 Task: Create a due date automation trigger when advanced on, on the wednesday after a card is due add dates without an overdue due date at 11:00 AM.
Action: Mouse moved to (1199, 373)
Screenshot: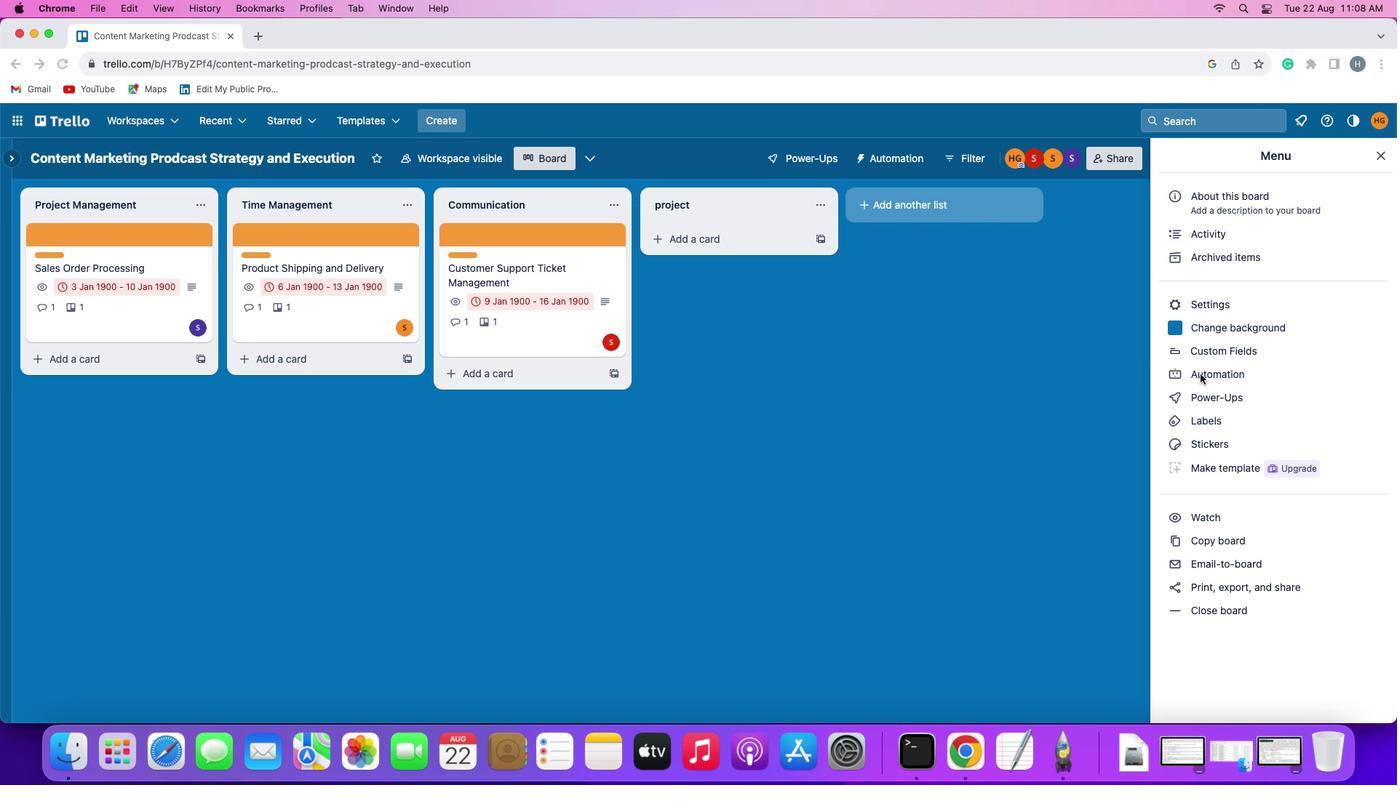 
Action: Mouse pressed left at (1199, 373)
Screenshot: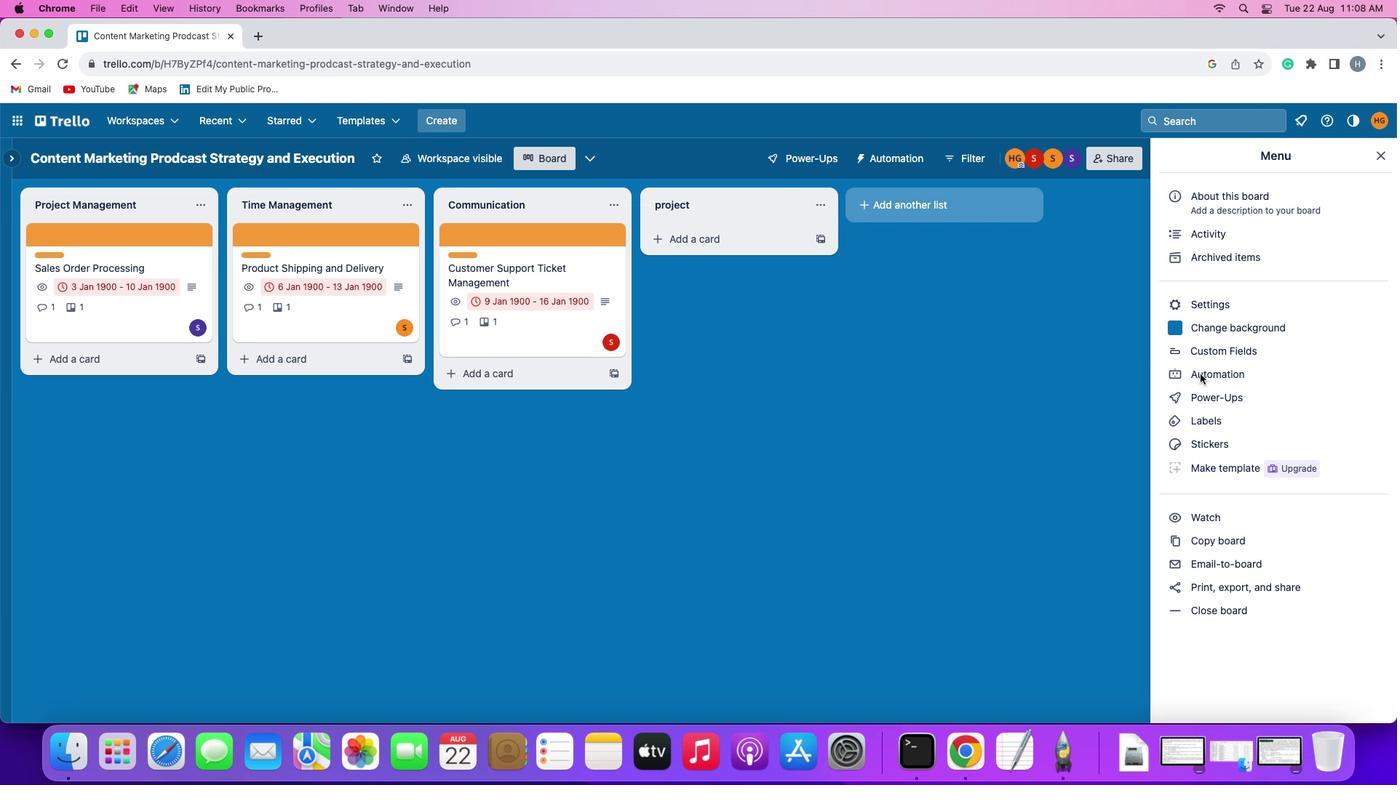 
Action: Mouse pressed left at (1199, 373)
Screenshot: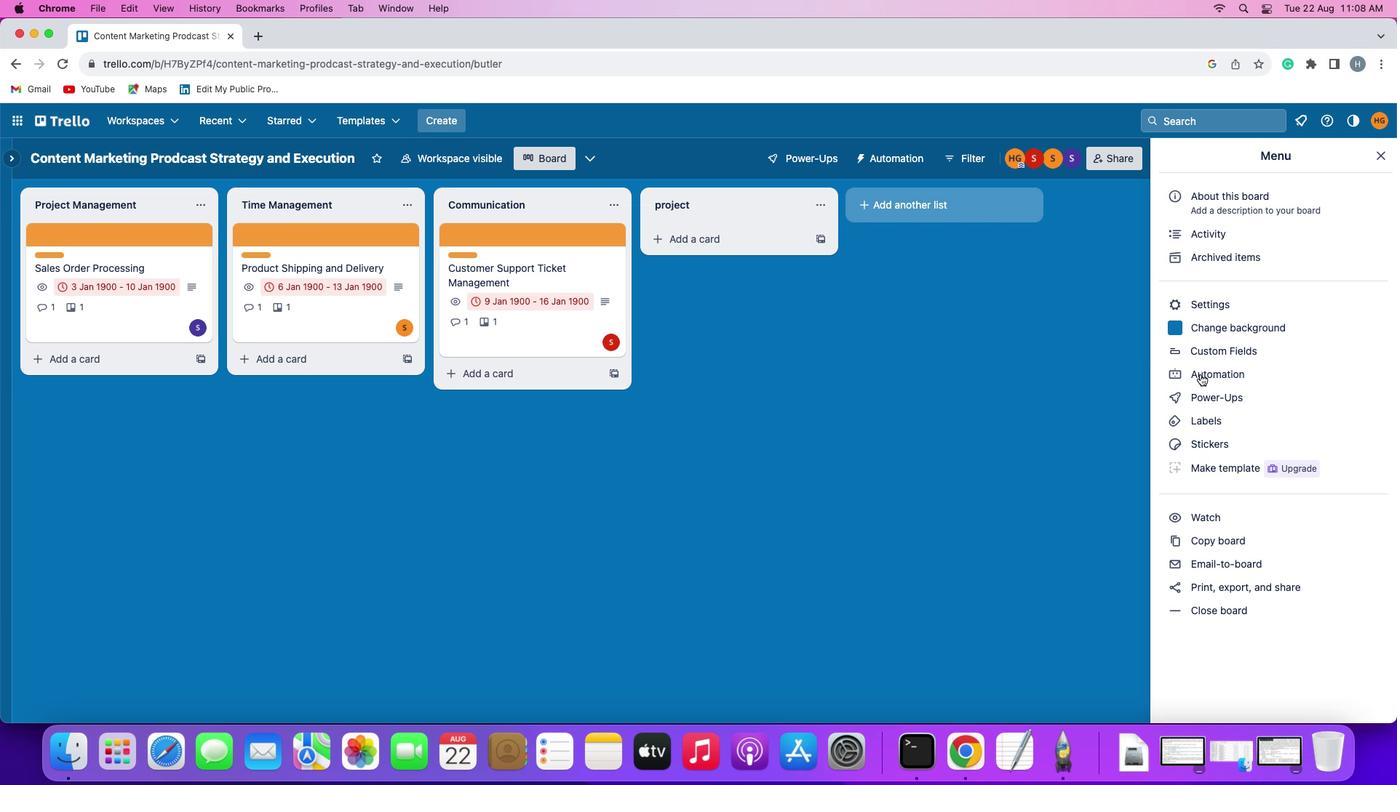 
Action: Mouse moved to (114, 343)
Screenshot: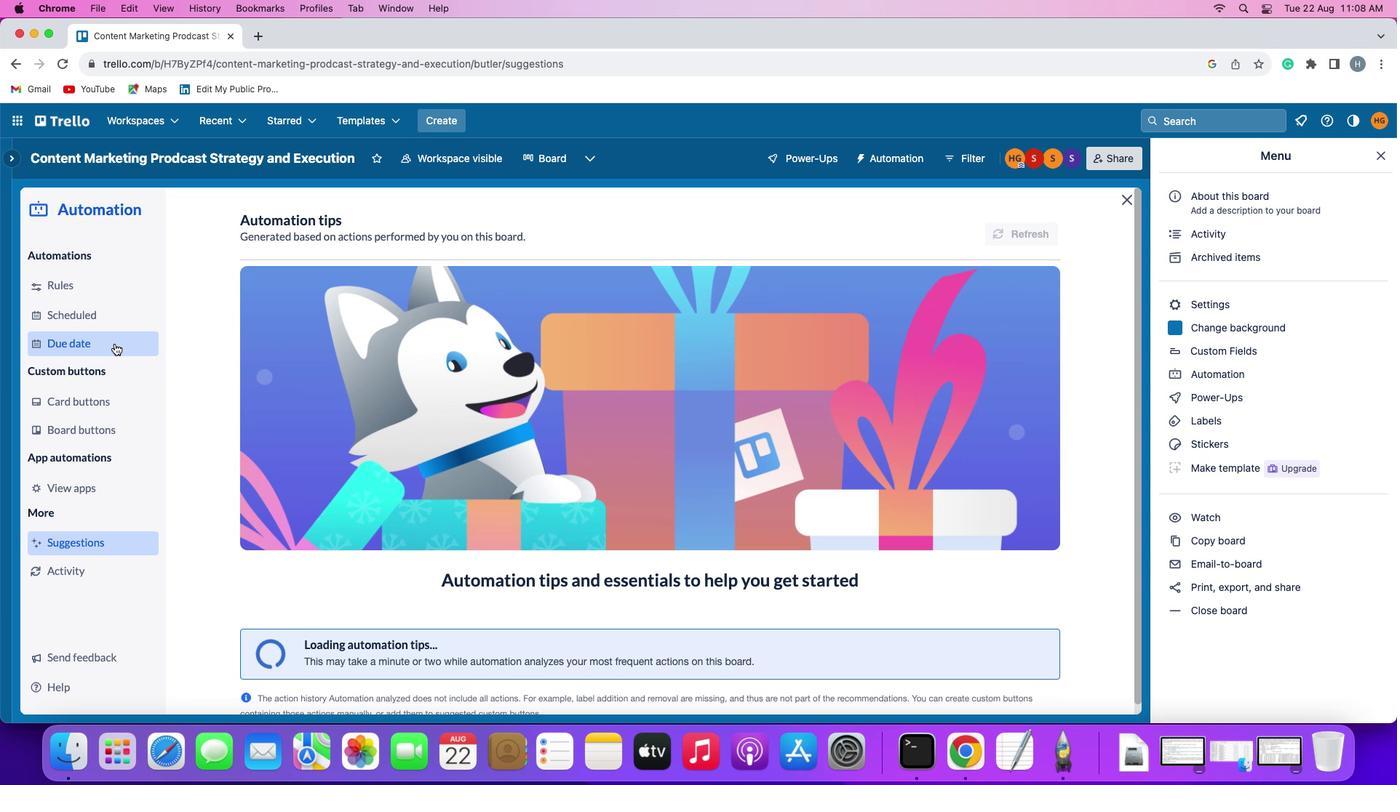 
Action: Mouse pressed left at (114, 343)
Screenshot: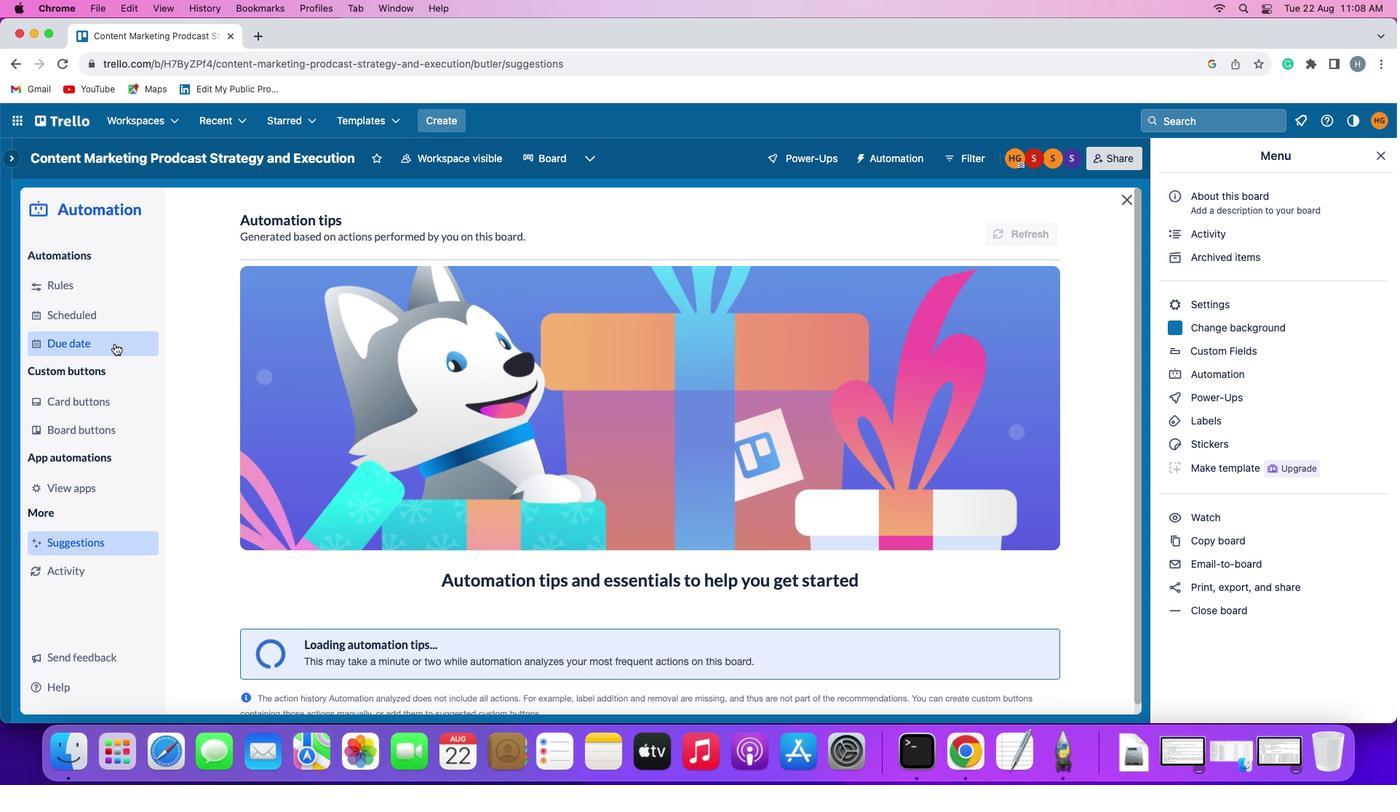 
Action: Mouse moved to (988, 225)
Screenshot: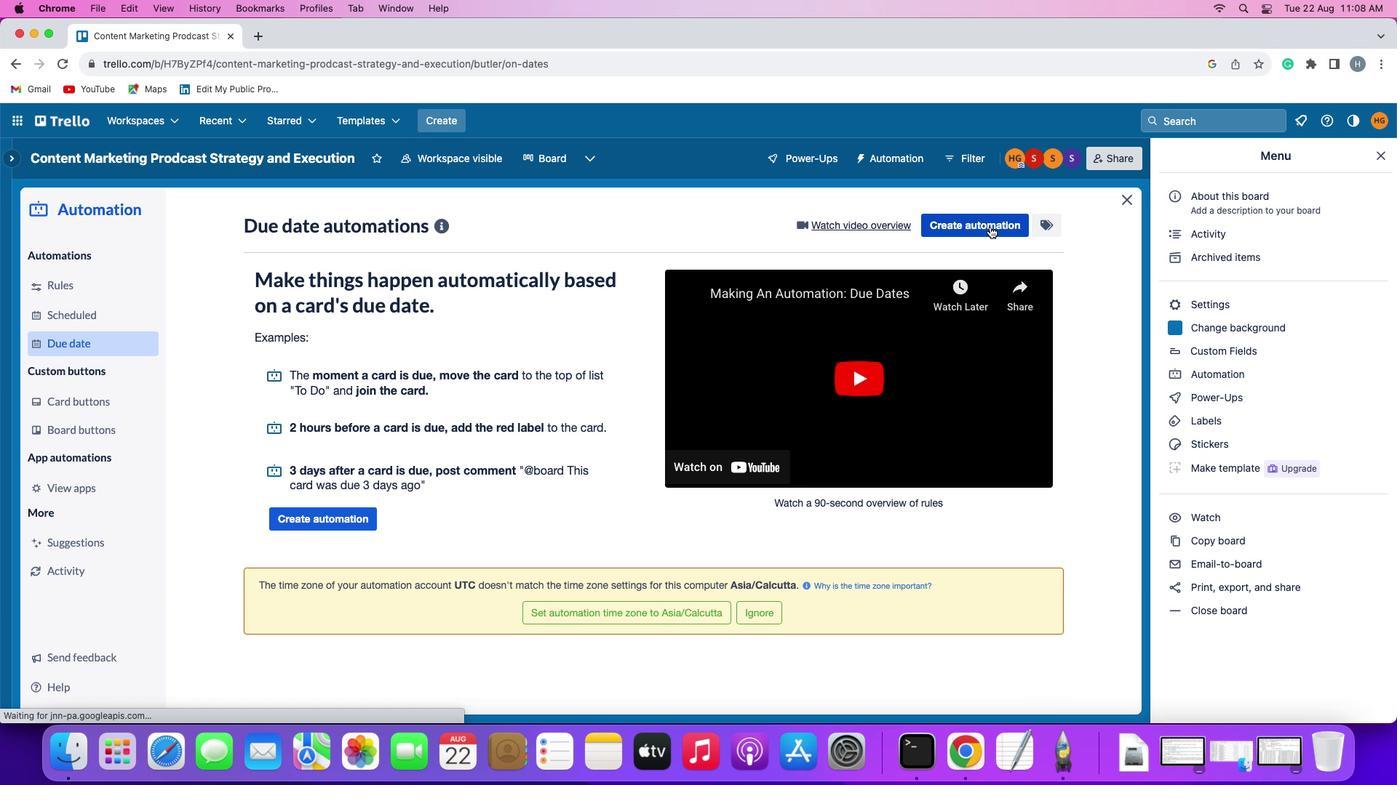 
Action: Mouse pressed left at (988, 225)
Screenshot: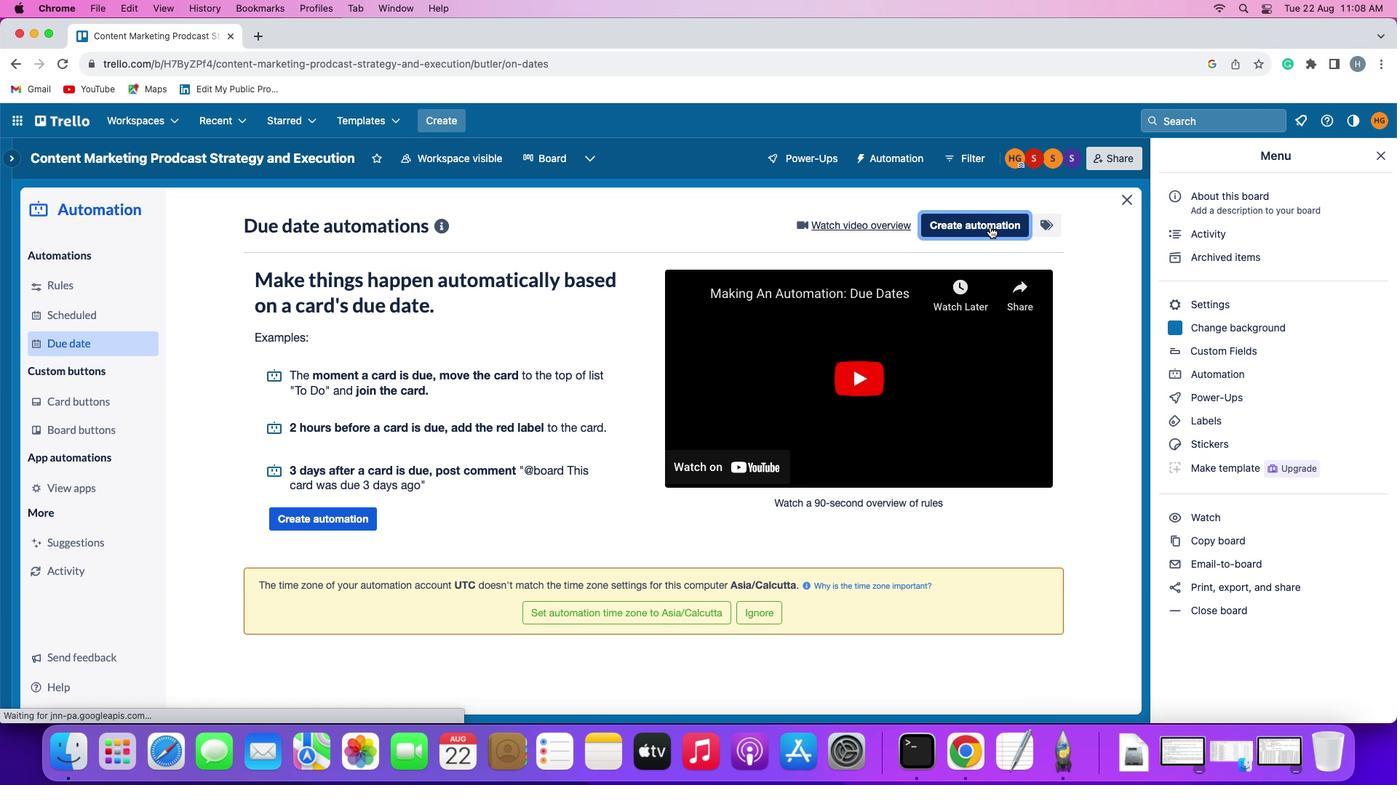 
Action: Mouse moved to (282, 360)
Screenshot: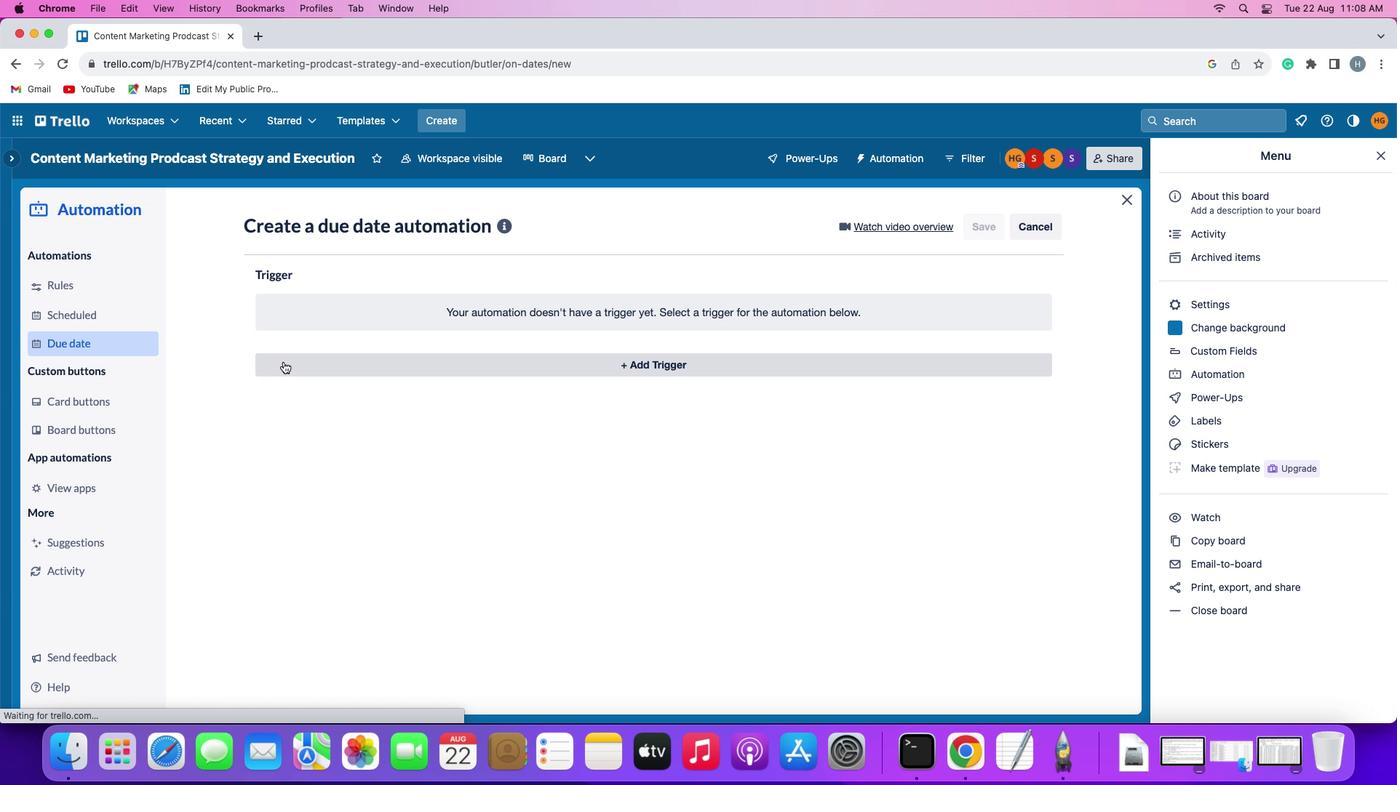 
Action: Mouse pressed left at (282, 360)
Screenshot: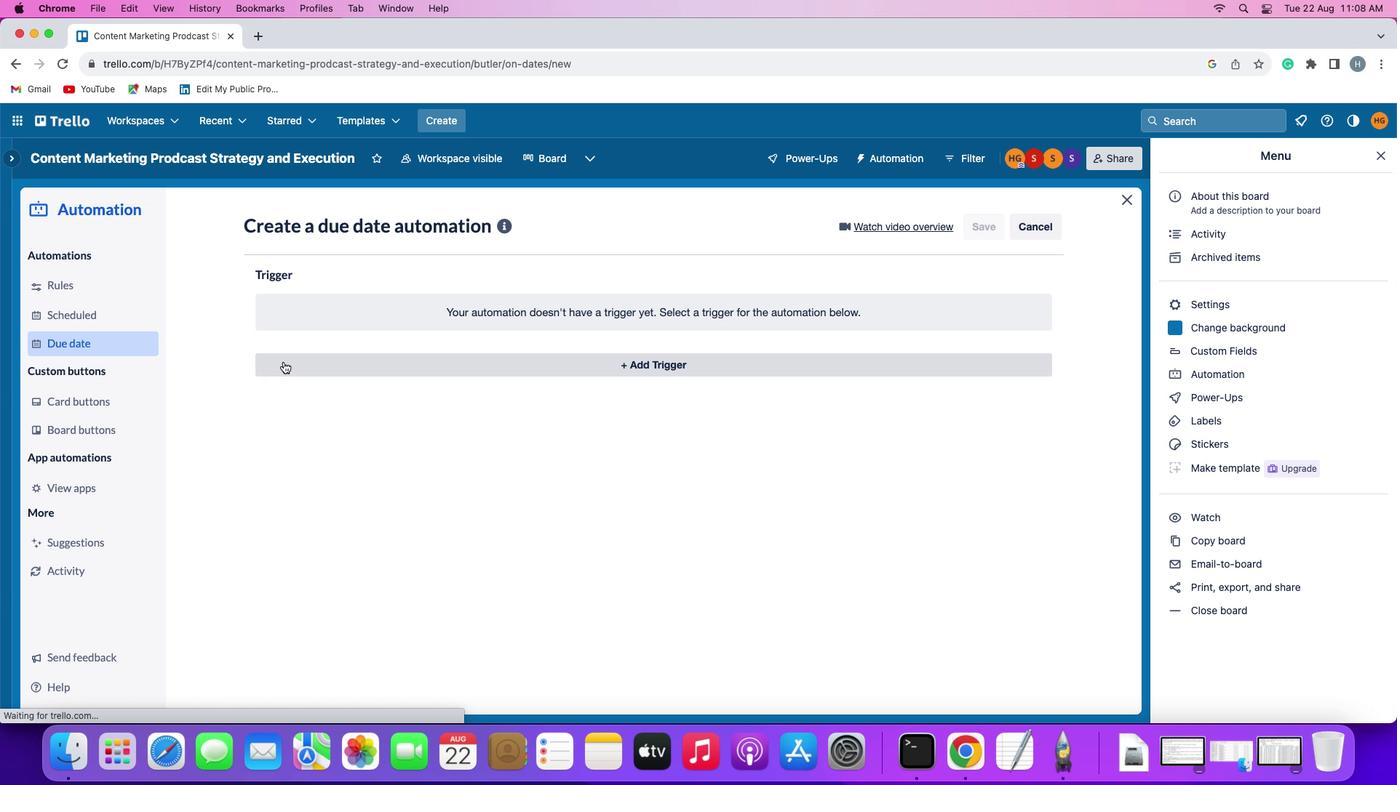 
Action: Mouse moved to (322, 633)
Screenshot: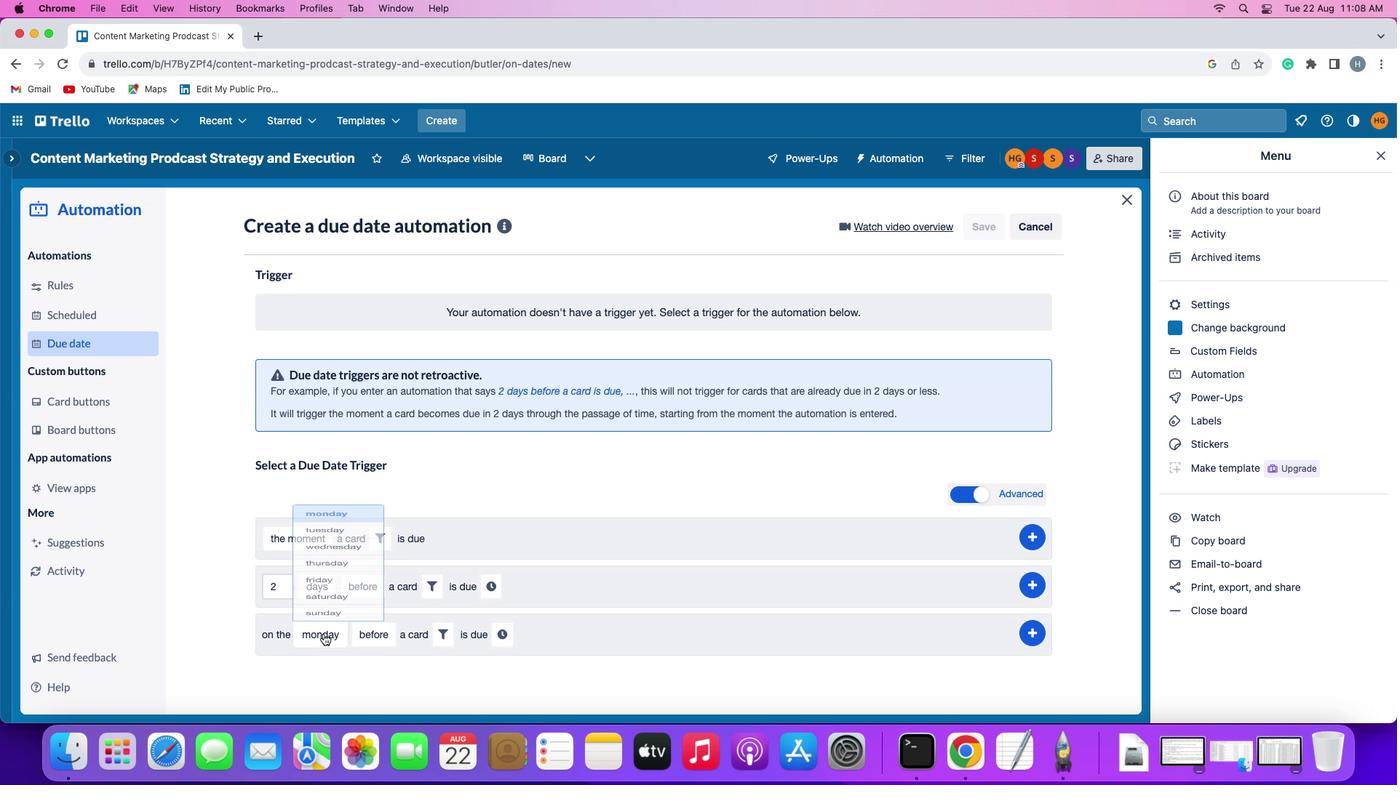 
Action: Mouse pressed left at (322, 633)
Screenshot: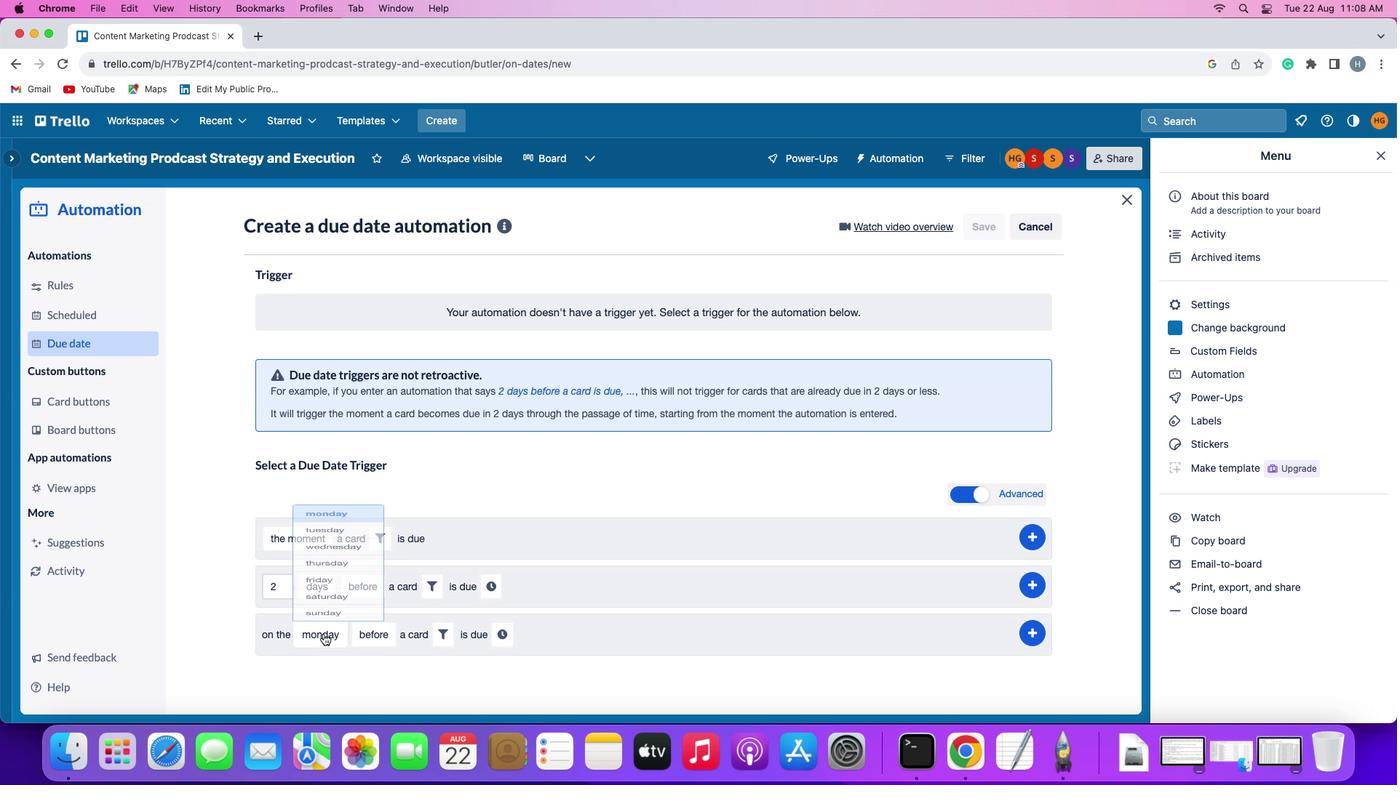 
Action: Mouse moved to (351, 493)
Screenshot: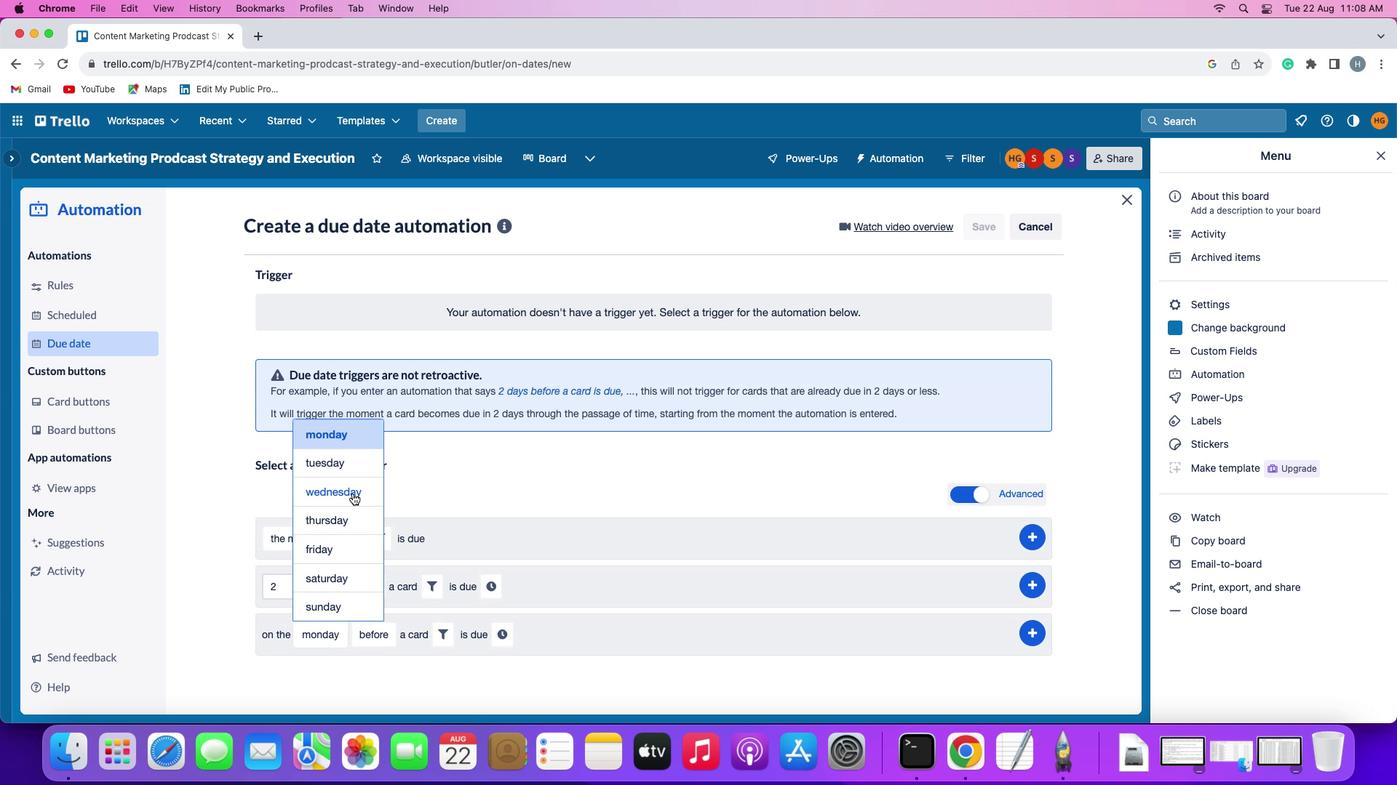 
Action: Mouse pressed left at (351, 493)
Screenshot: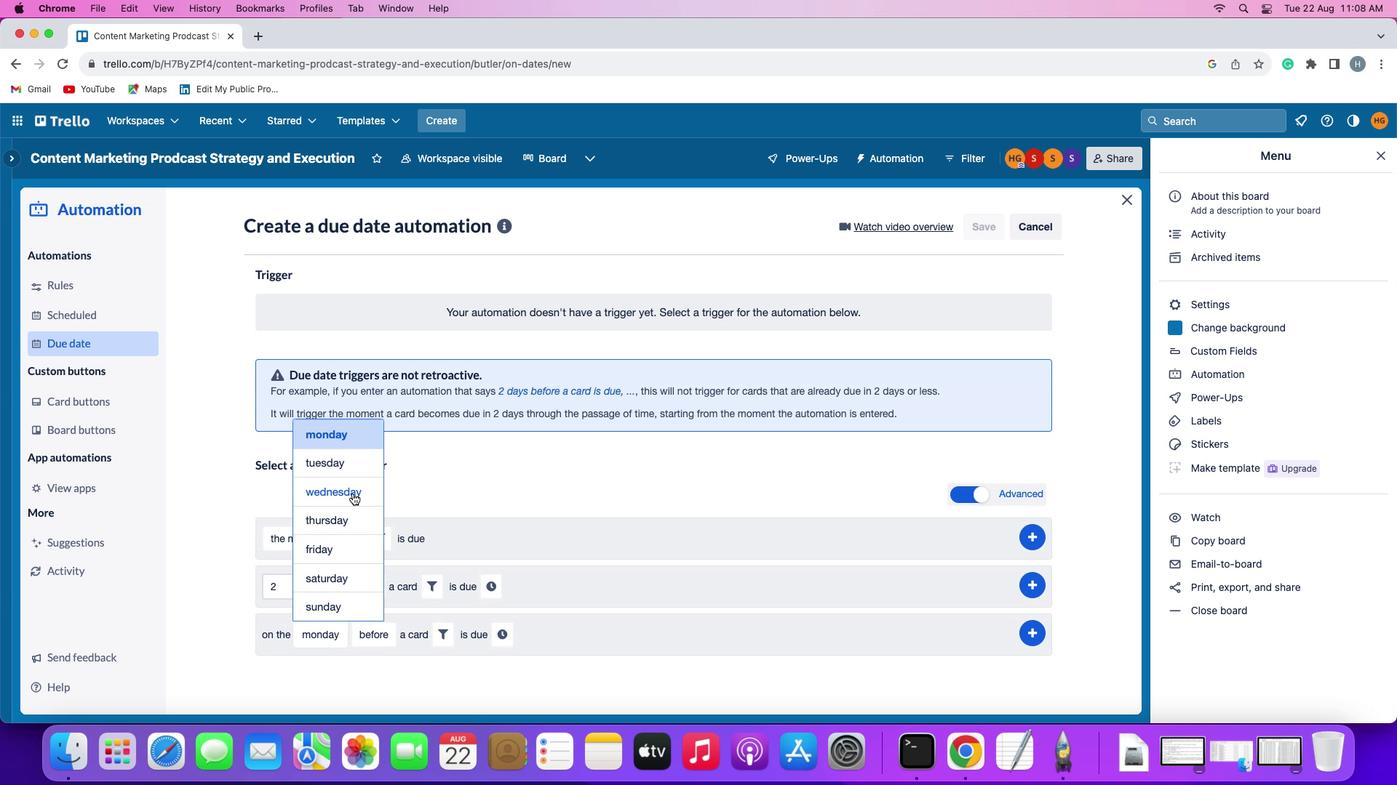 
Action: Mouse moved to (374, 635)
Screenshot: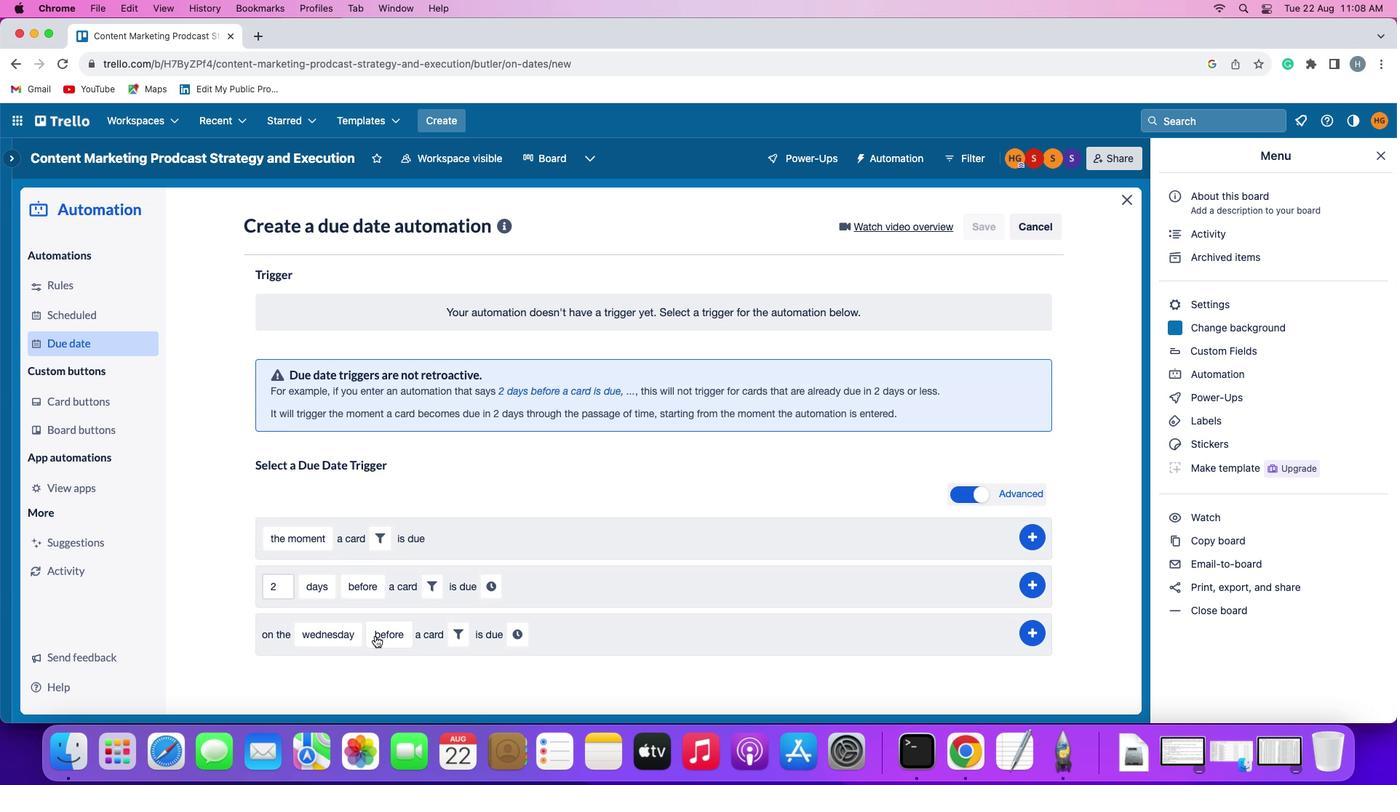 
Action: Mouse pressed left at (374, 635)
Screenshot: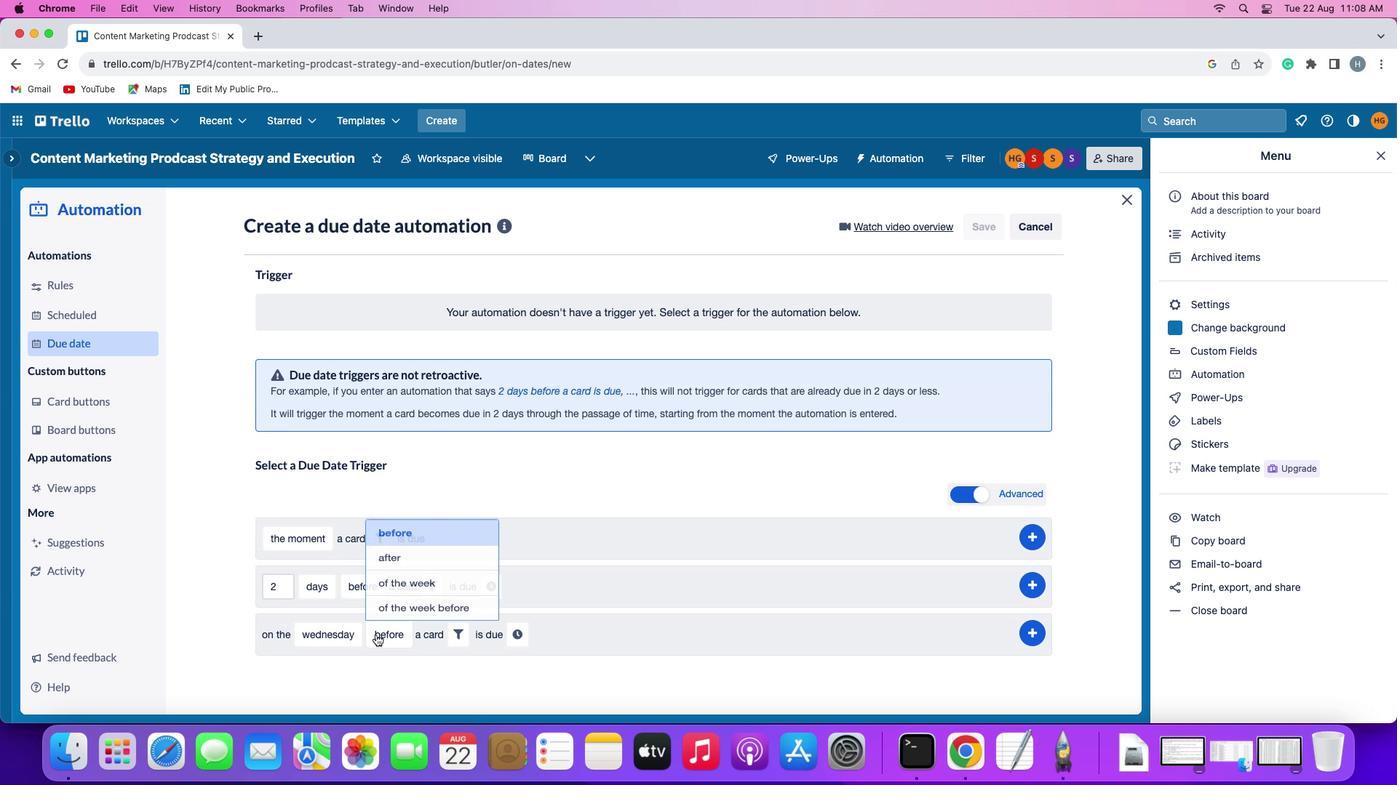 
Action: Mouse moved to (403, 549)
Screenshot: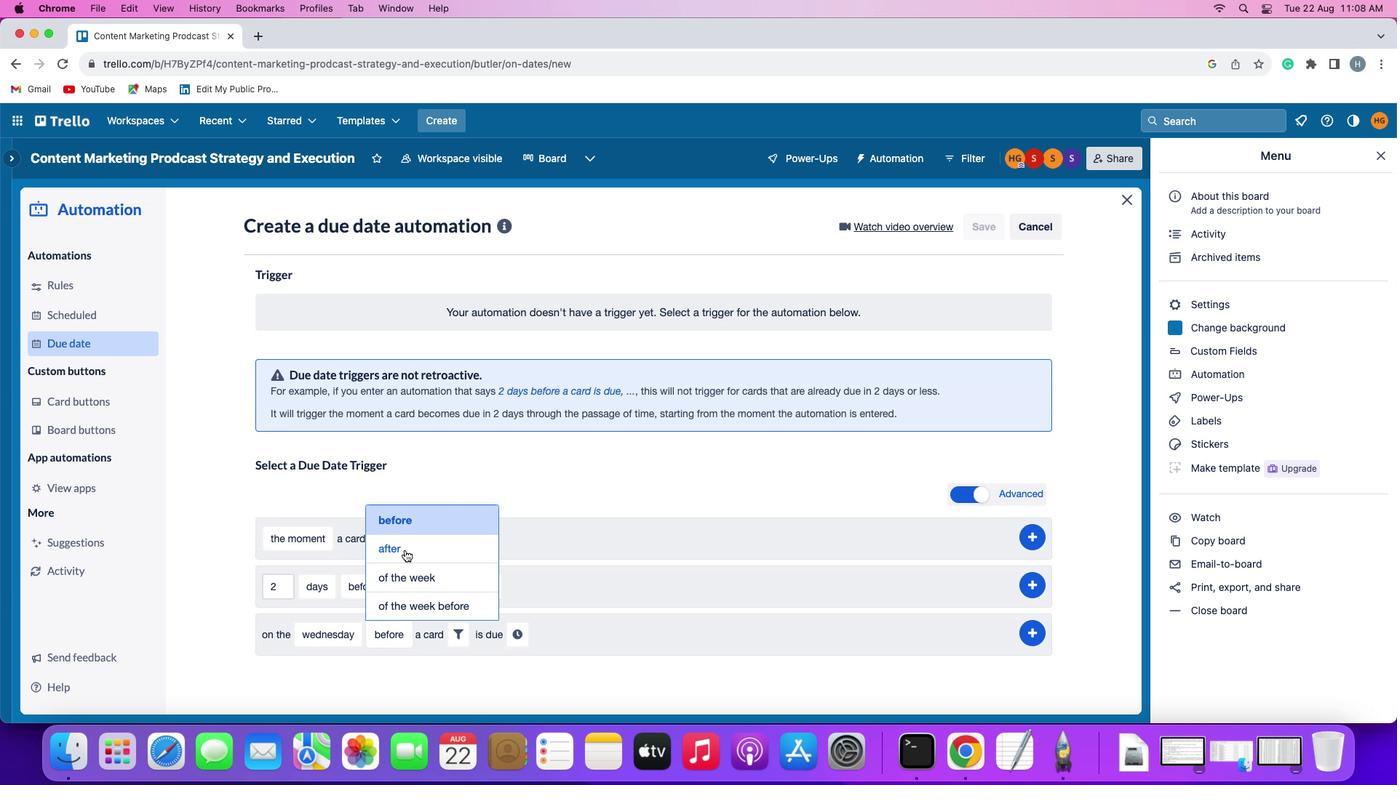 
Action: Mouse pressed left at (403, 549)
Screenshot: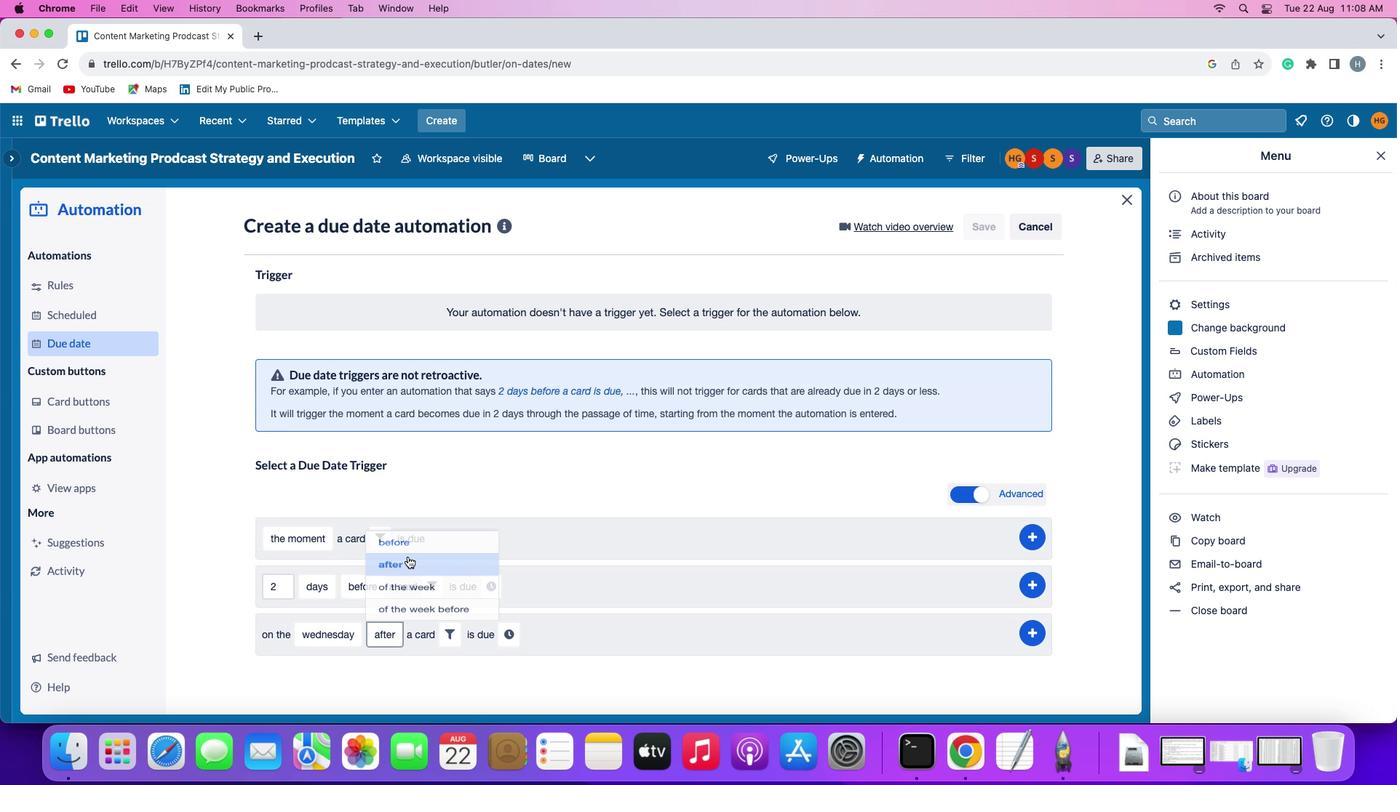 
Action: Mouse moved to (447, 631)
Screenshot: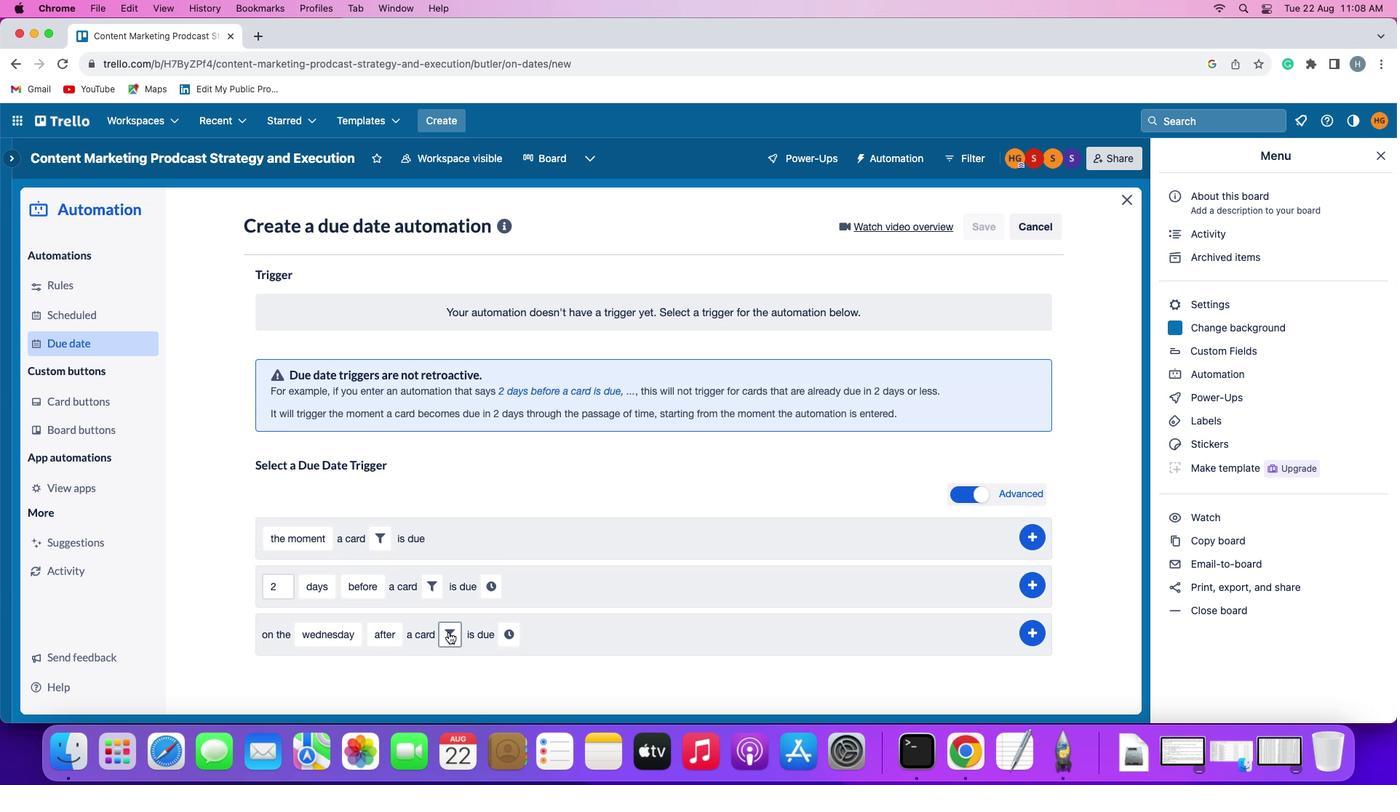 
Action: Mouse pressed left at (447, 631)
Screenshot: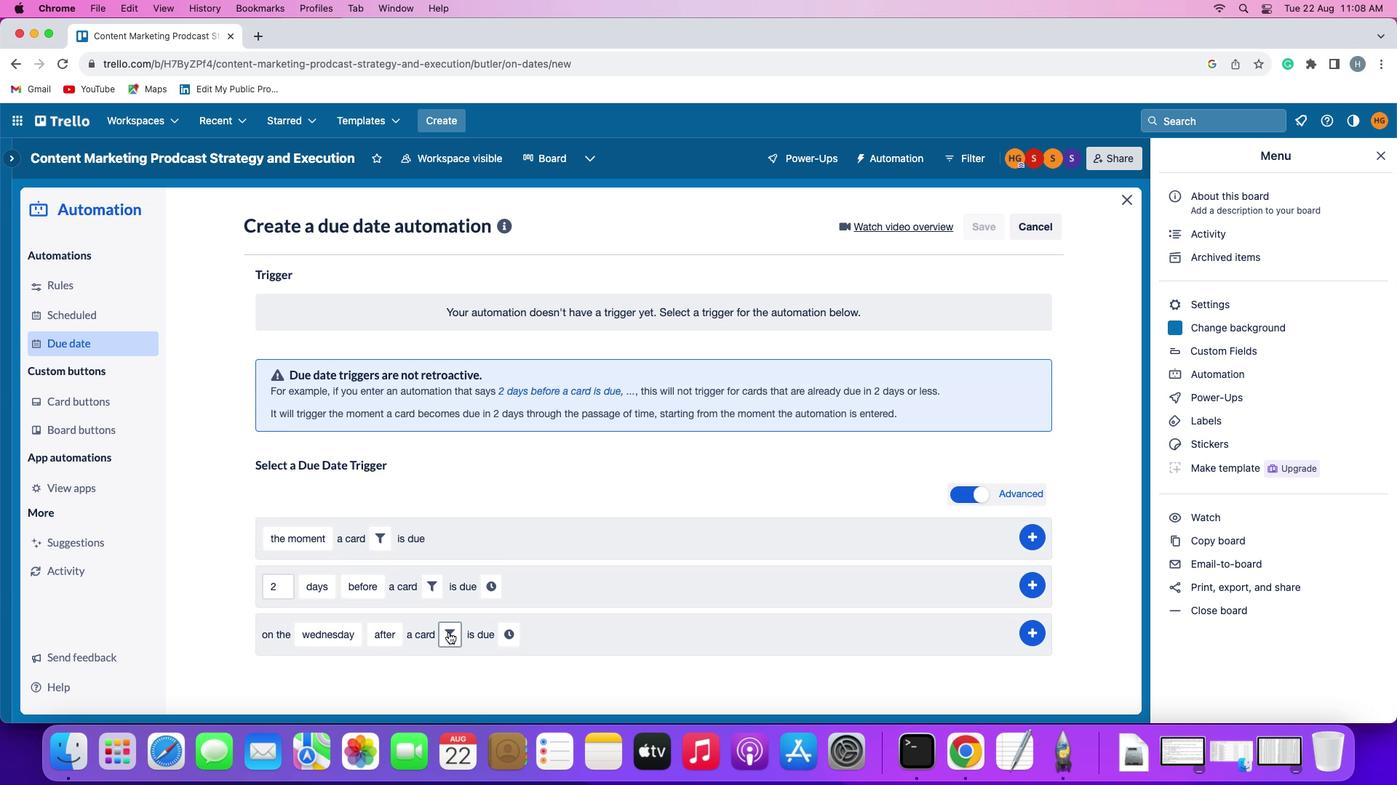 
Action: Mouse moved to (530, 683)
Screenshot: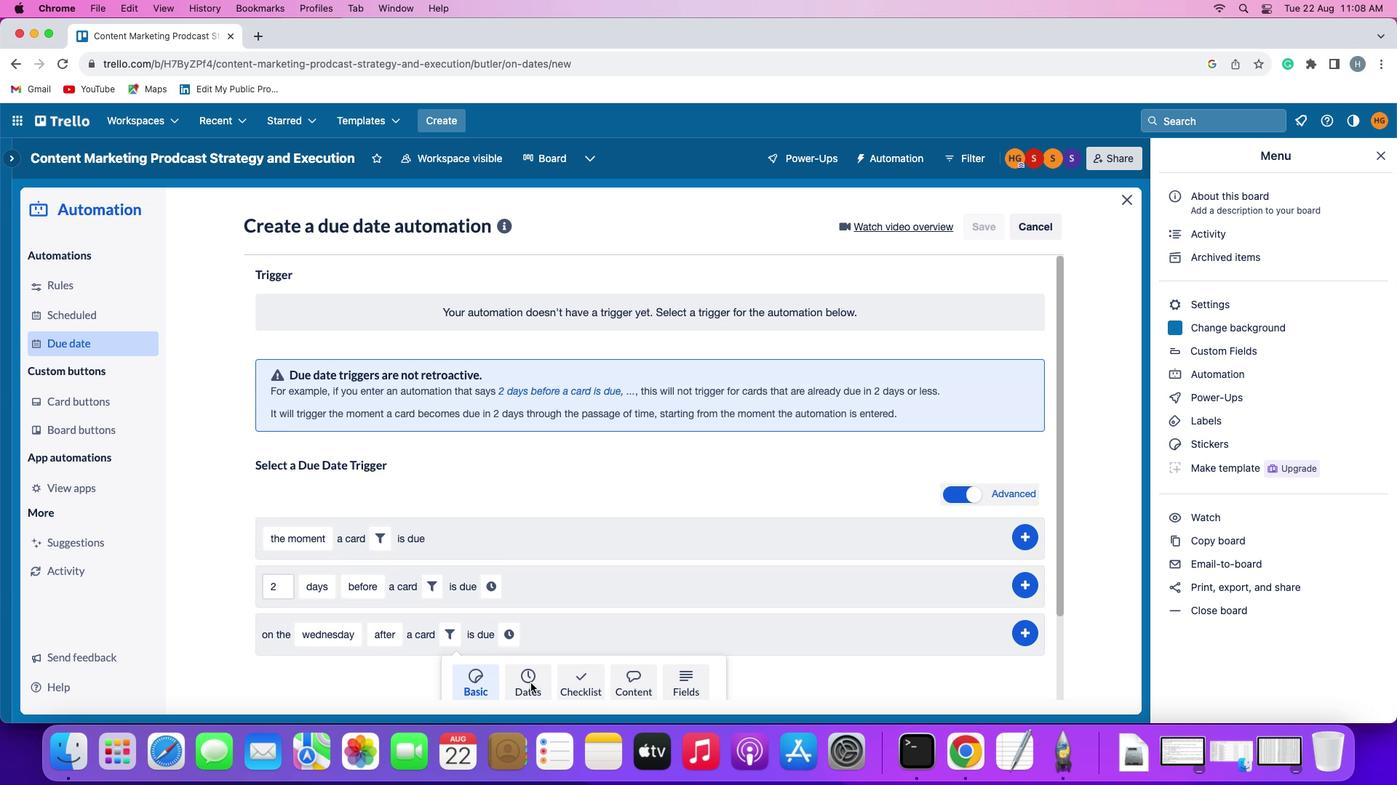 
Action: Mouse pressed left at (530, 683)
Screenshot: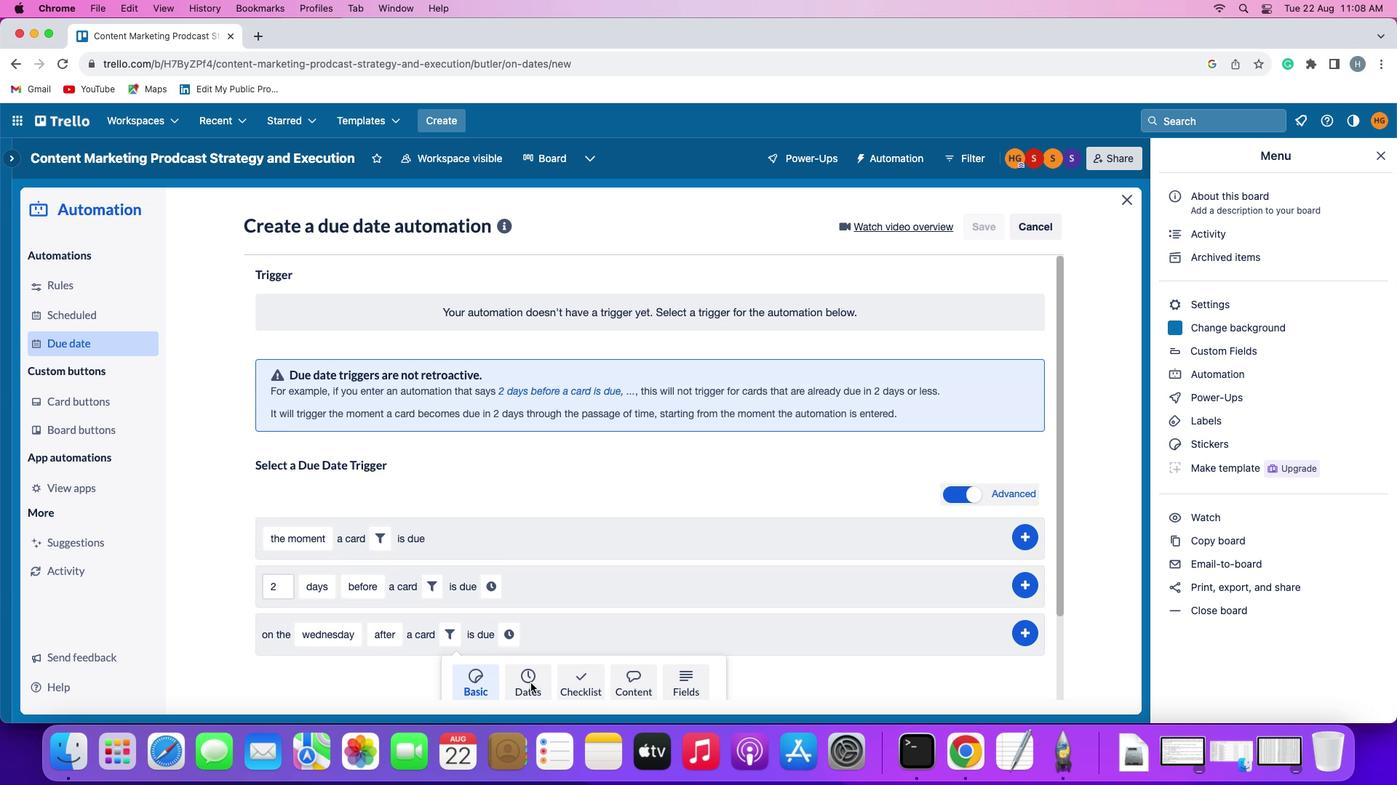
Action: Mouse moved to (378, 677)
Screenshot: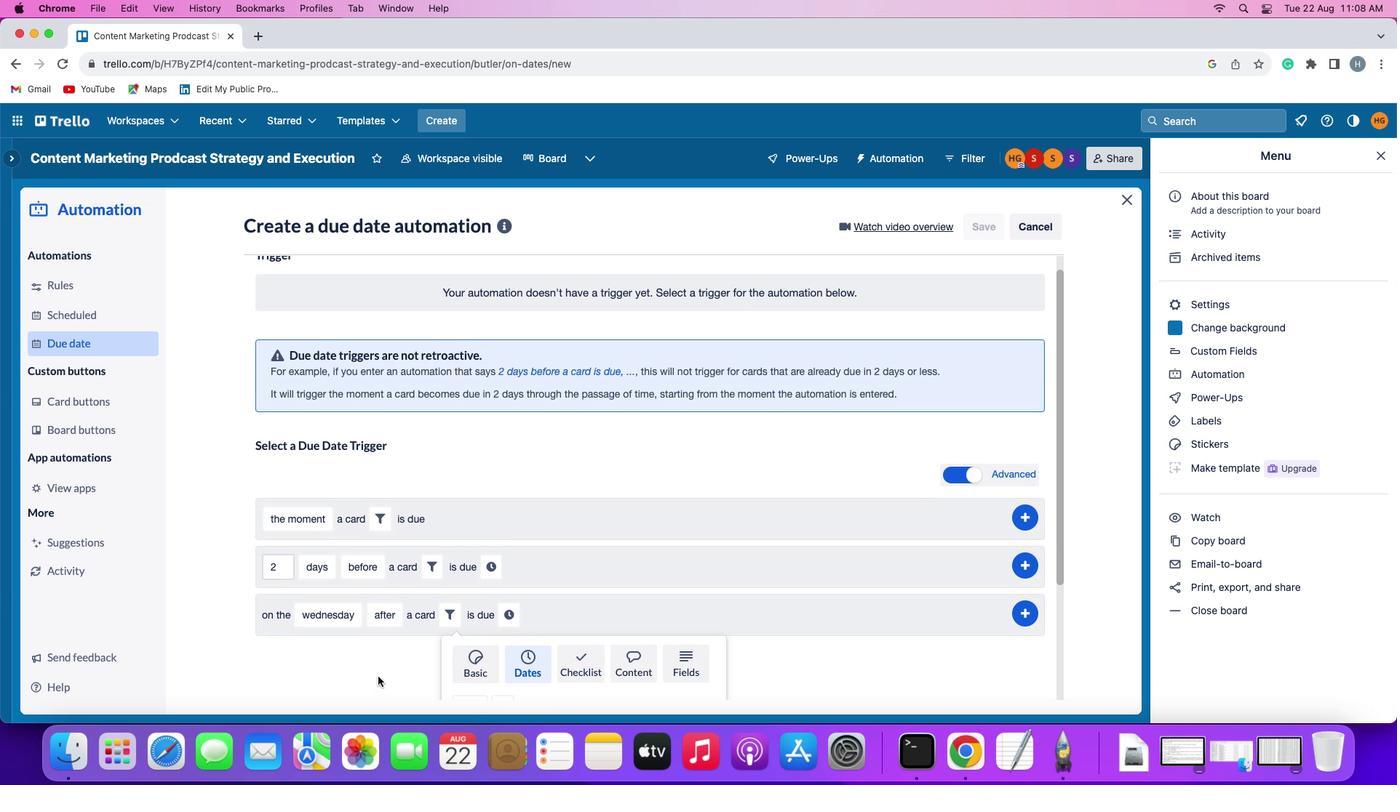 
Action: Mouse scrolled (378, 677) with delta (0, 0)
Screenshot: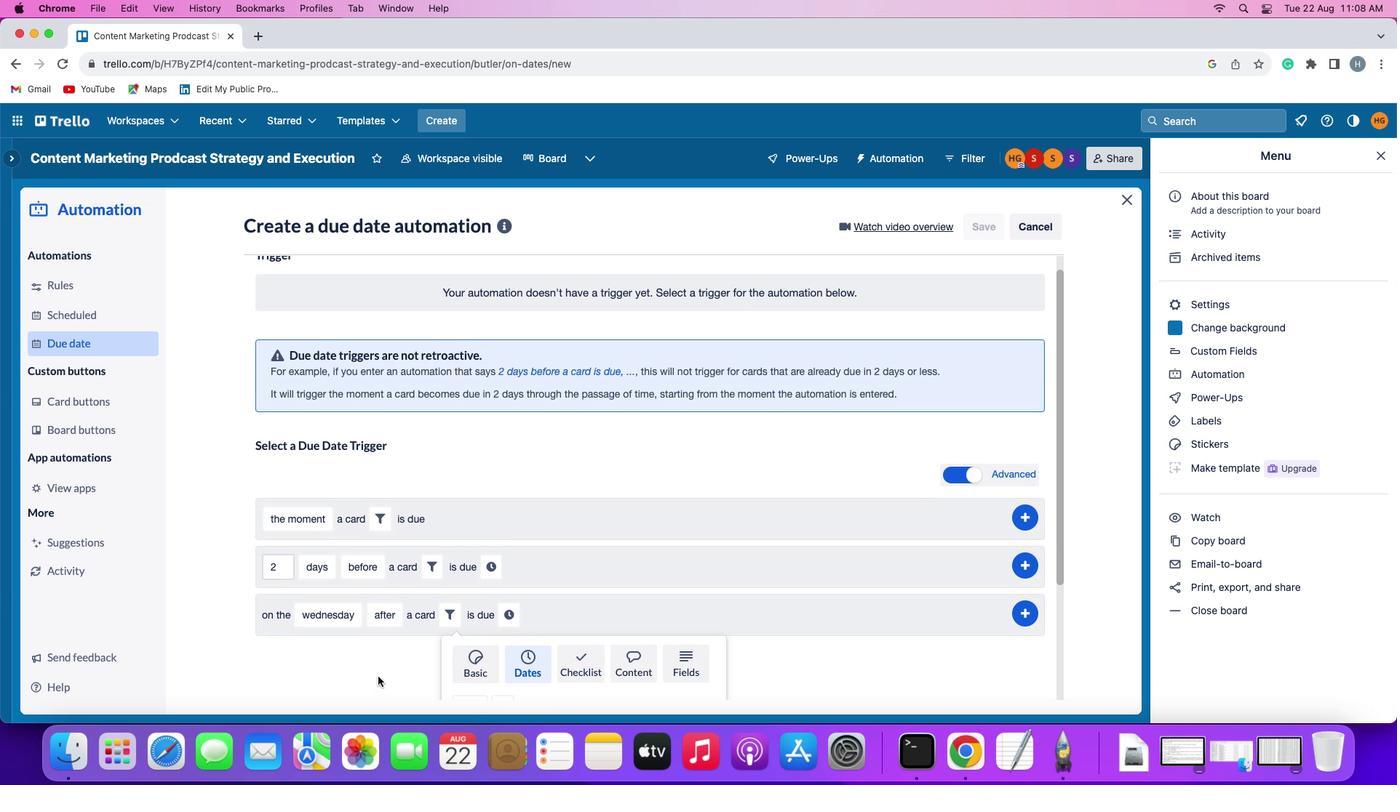 
Action: Mouse scrolled (378, 677) with delta (0, 0)
Screenshot: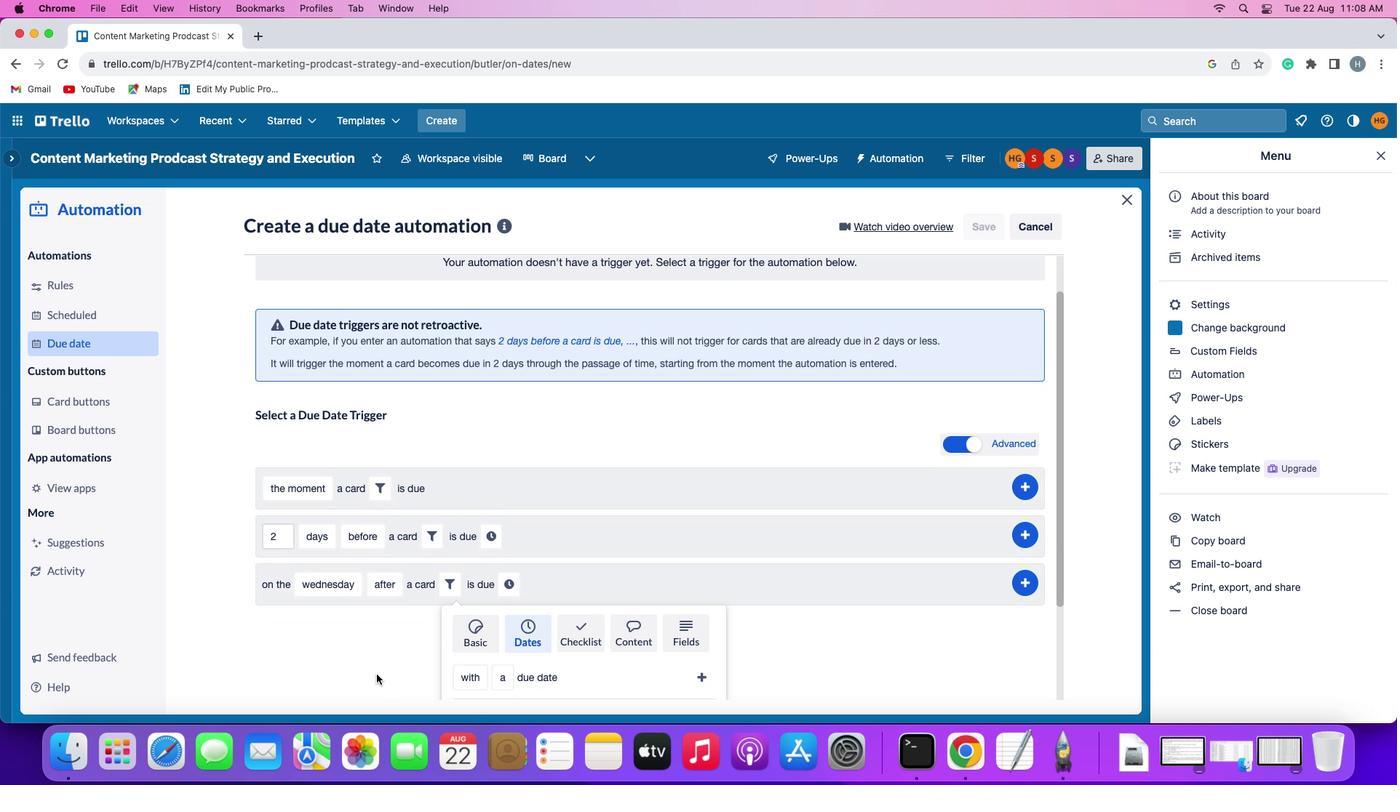 
Action: Mouse moved to (377, 676)
Screenshot: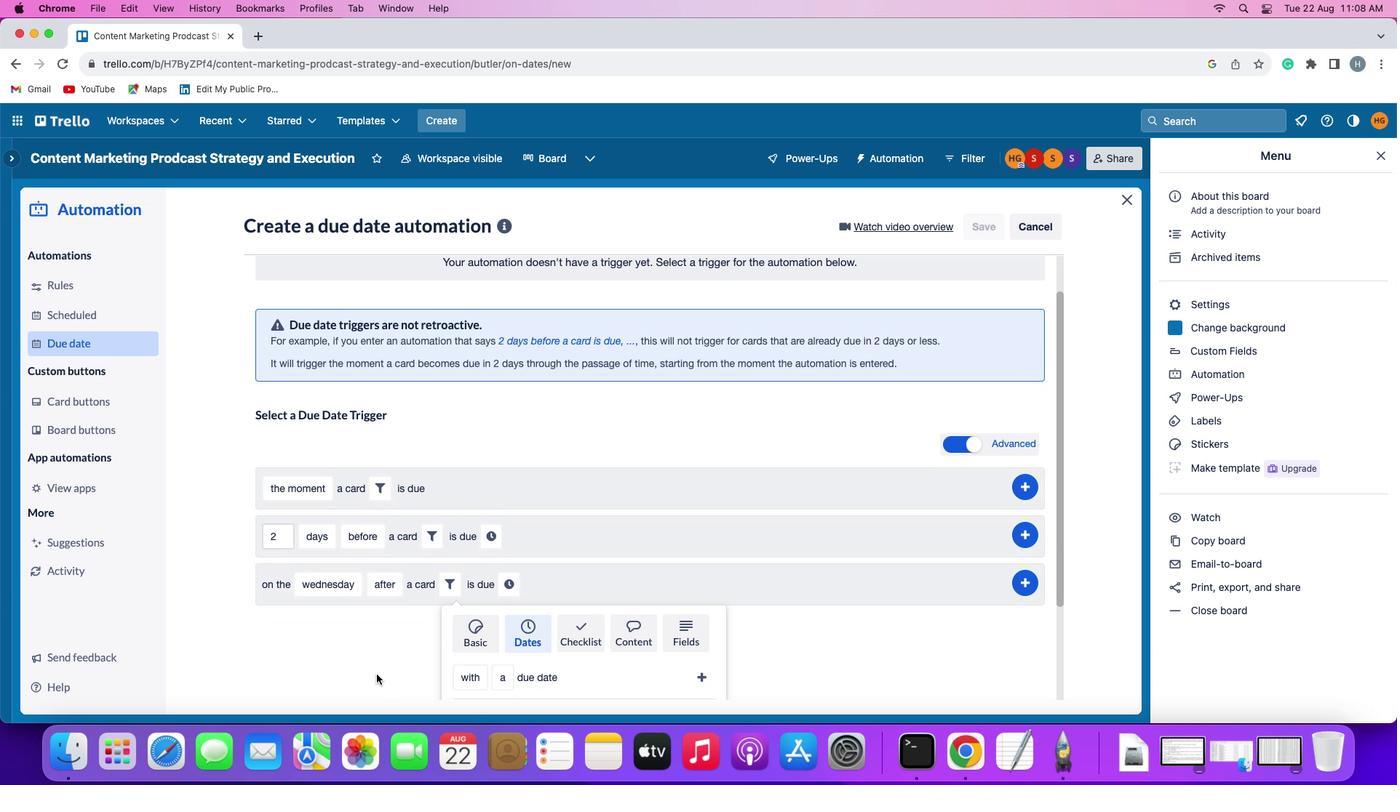 
Action: Mouse scrolled (377, 676) with delta (0, -2)
Screenshot: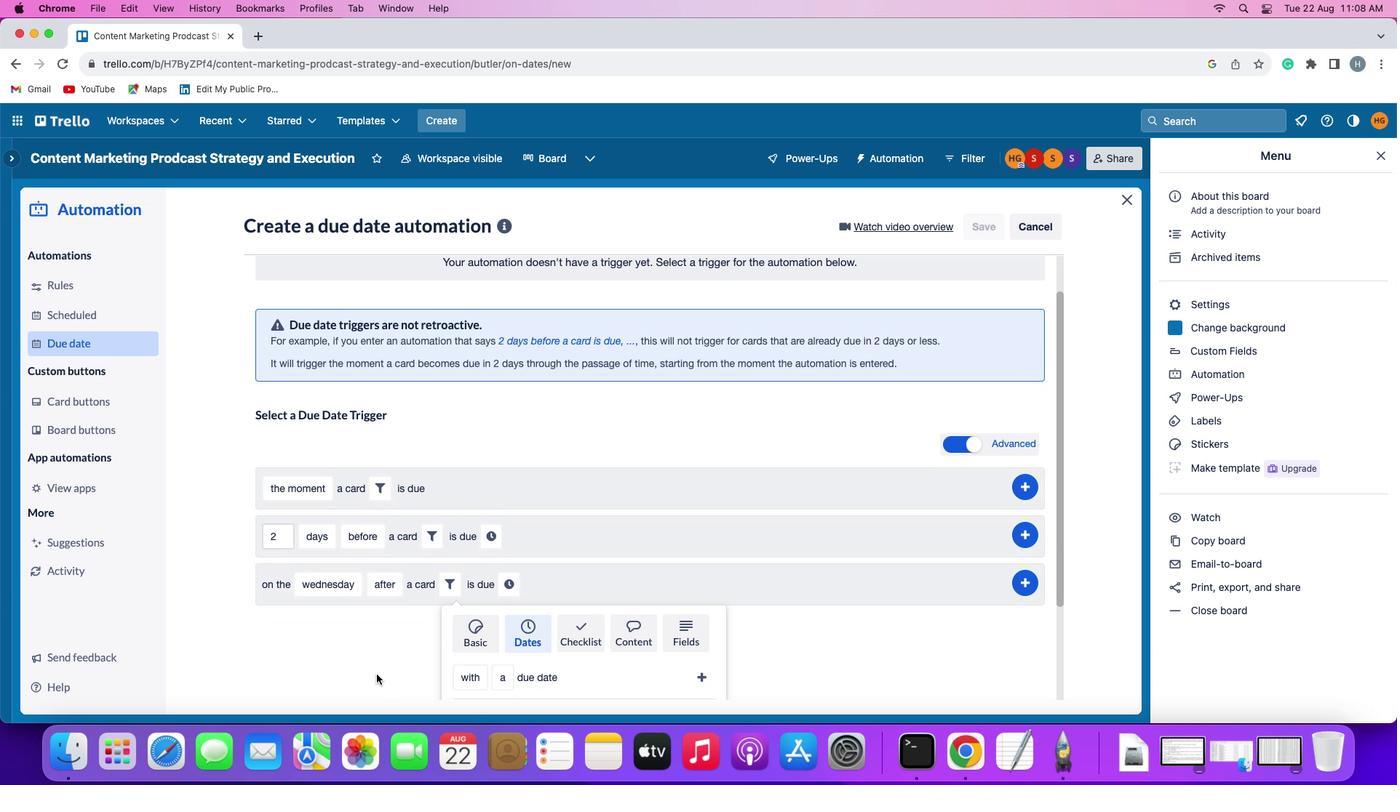 
Action: Mouse moved to (376, 676)
Screenshot: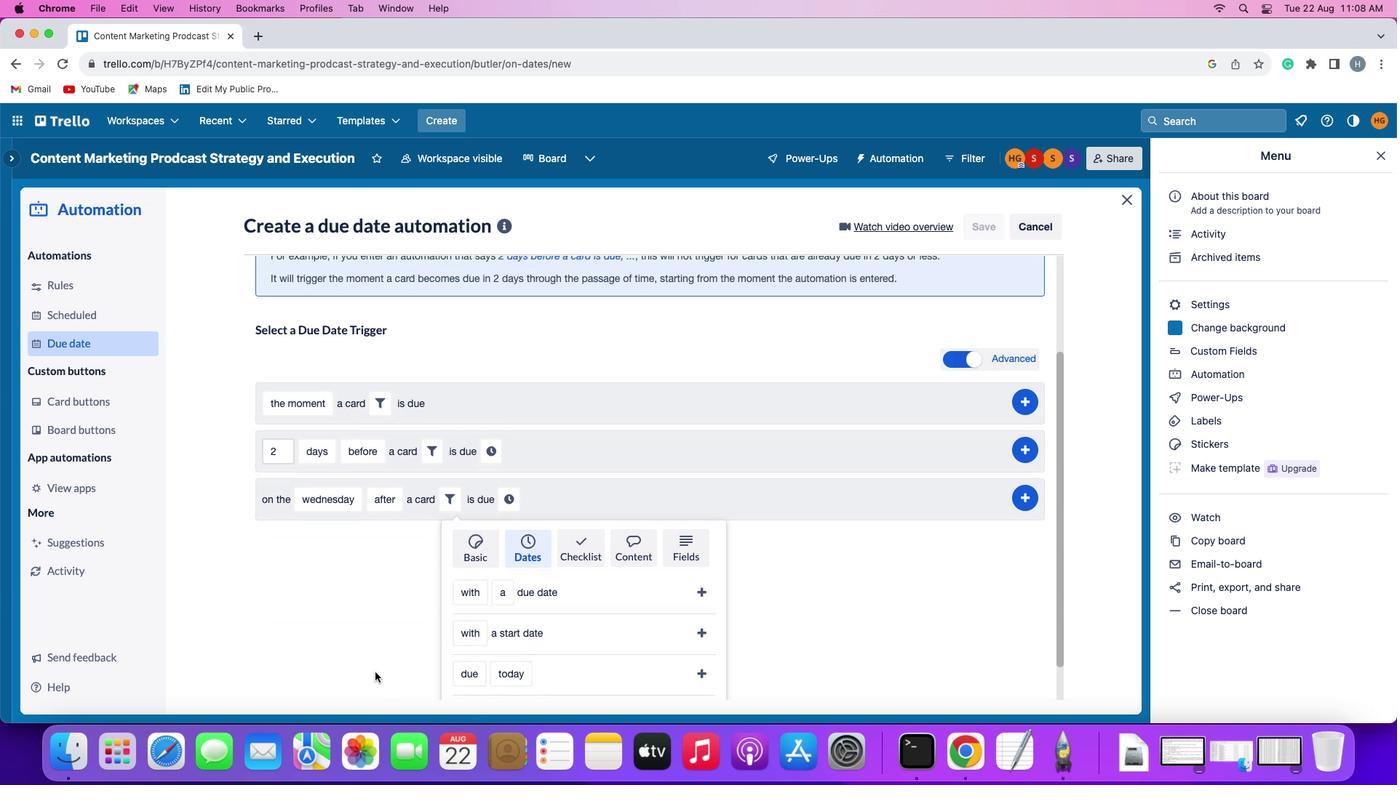 
Action: Mouse scrolled (376, 676) with delta (0, -2)
Screenshot: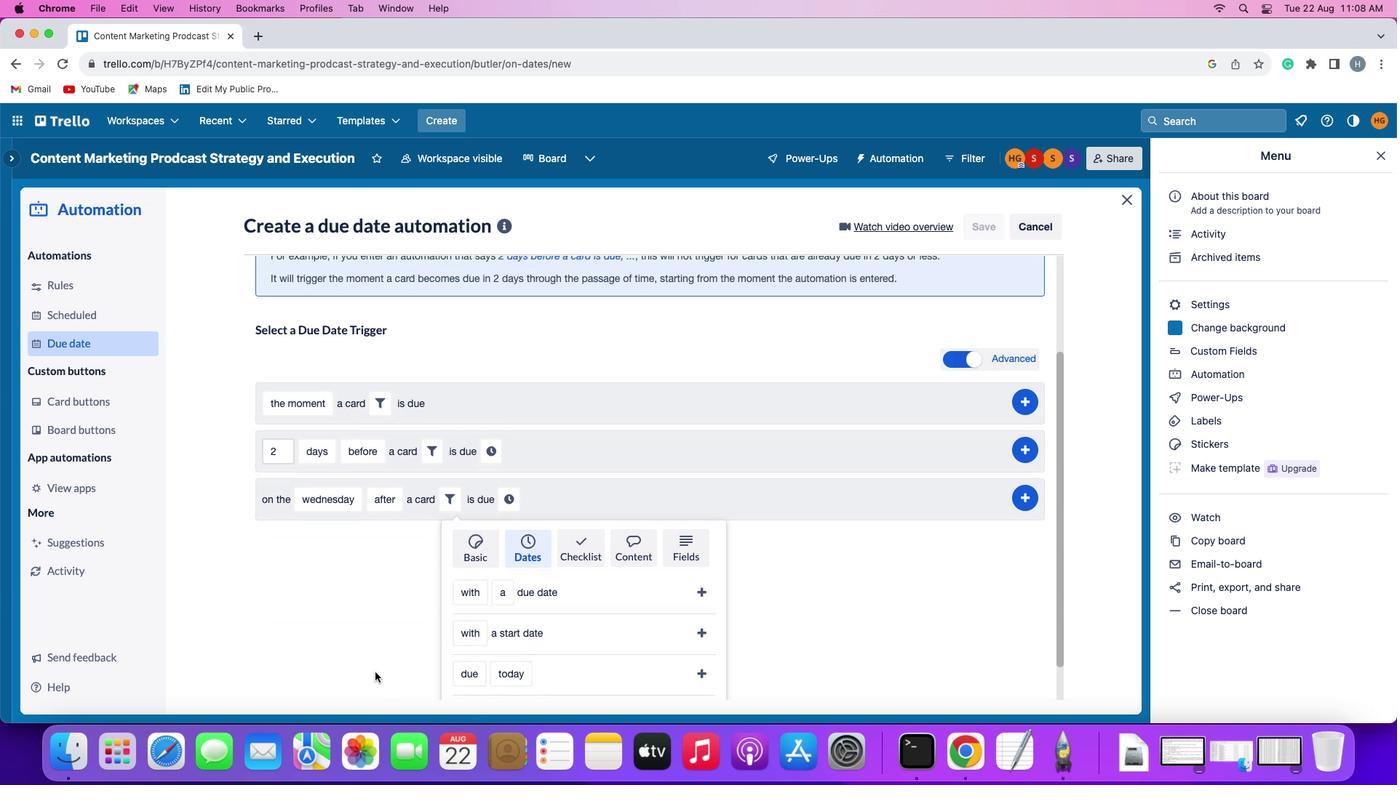 
Action: Mouse moved to (468, 545)
Screenshot: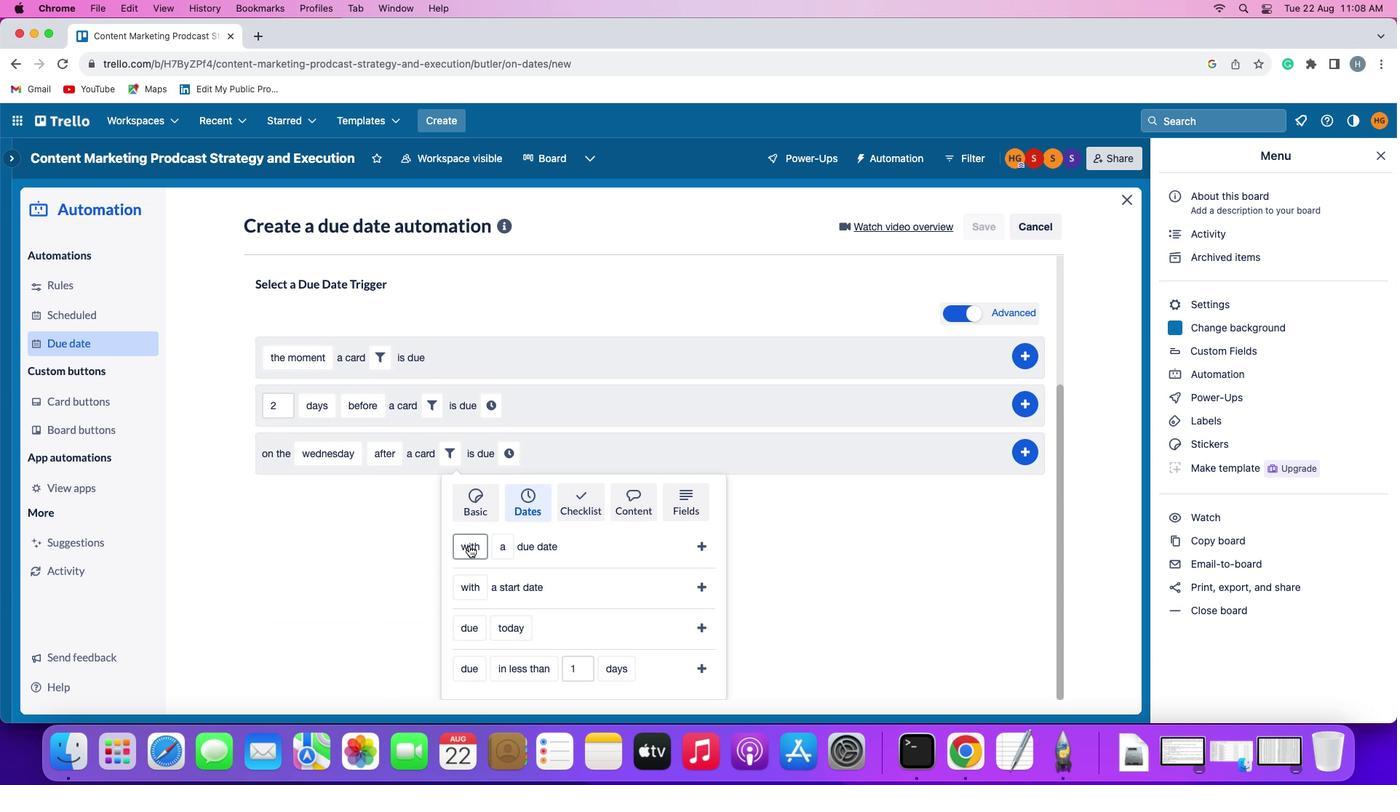 
Action: Mouse pressed left at (468, 545)
Screenshot: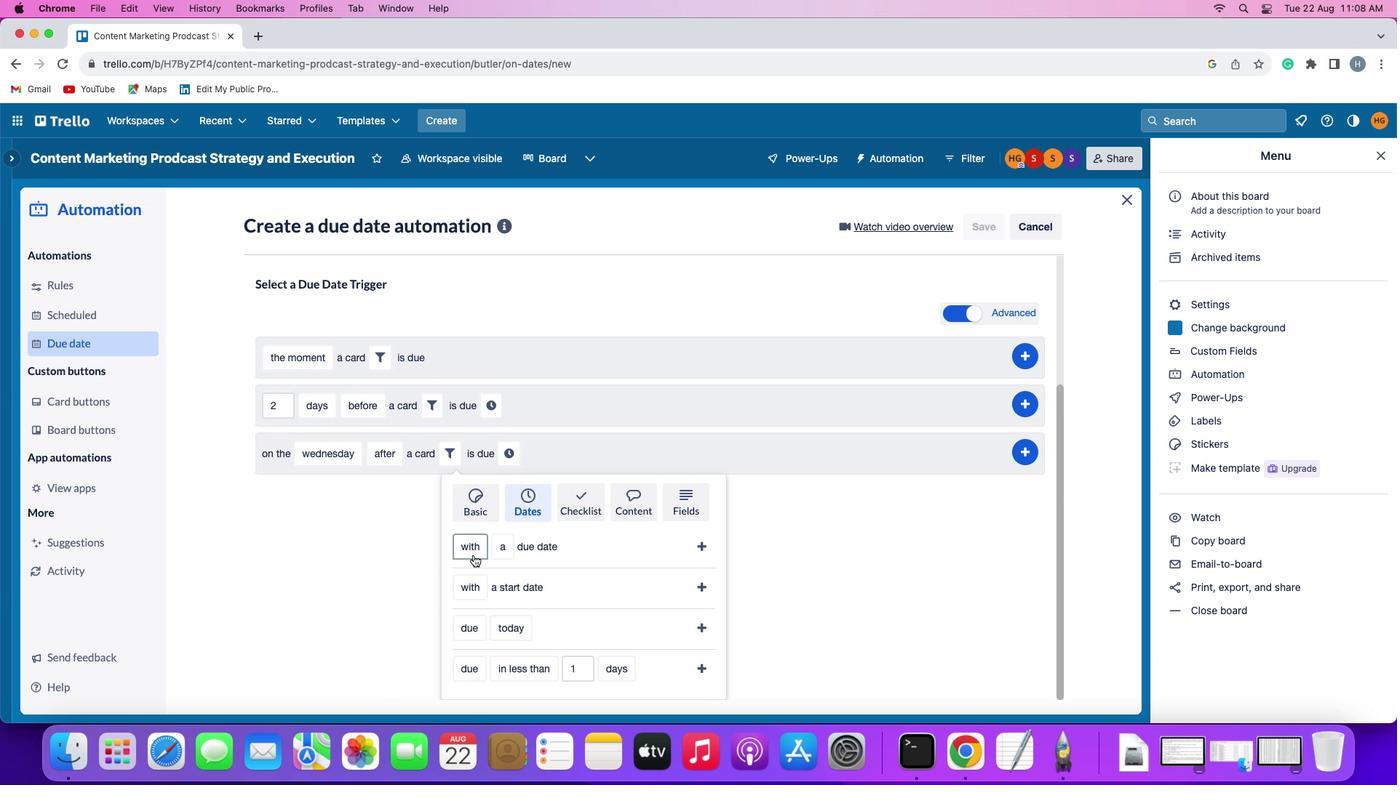 
Action: Mouse moved to (477, 601)
Screenshot: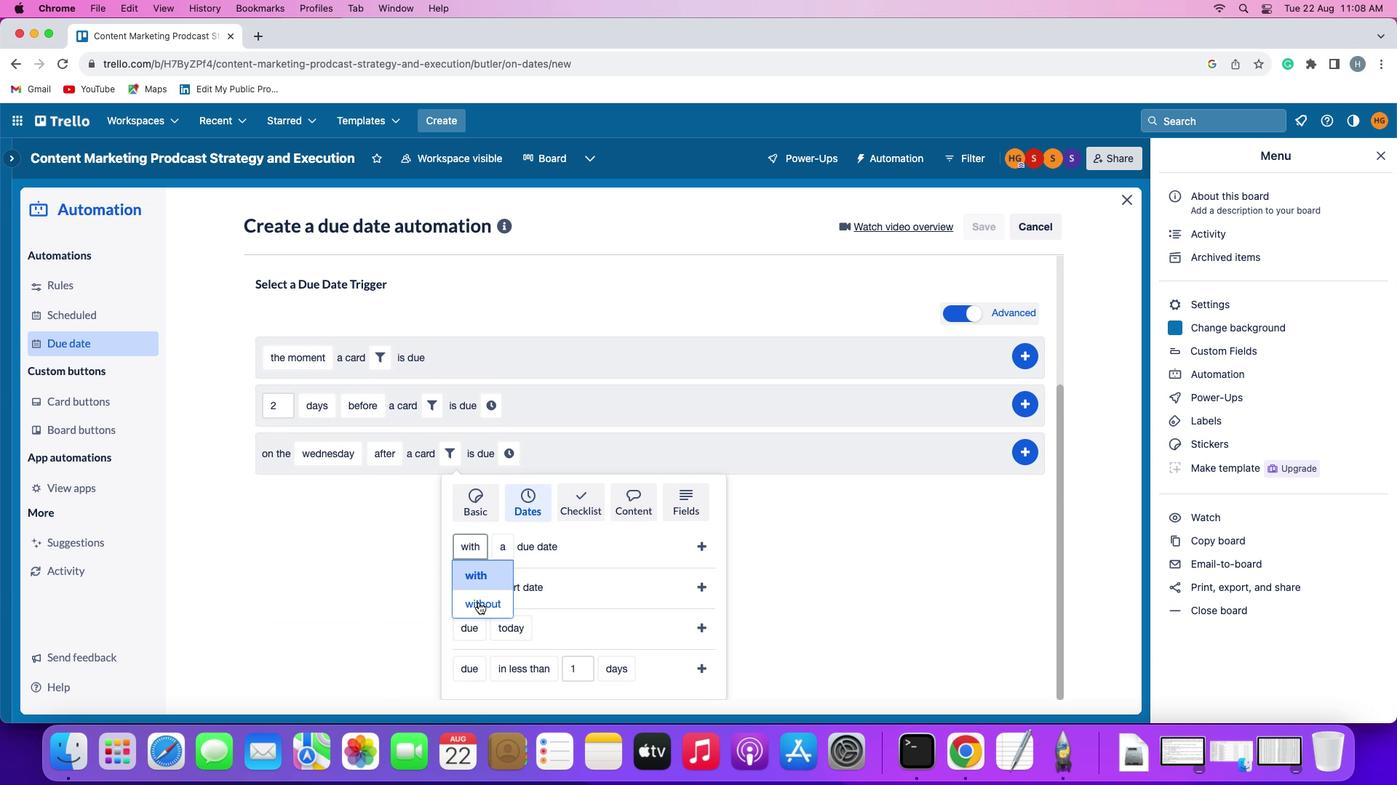 
Action: Mouse pressed left at (477, 601)
Screenshot: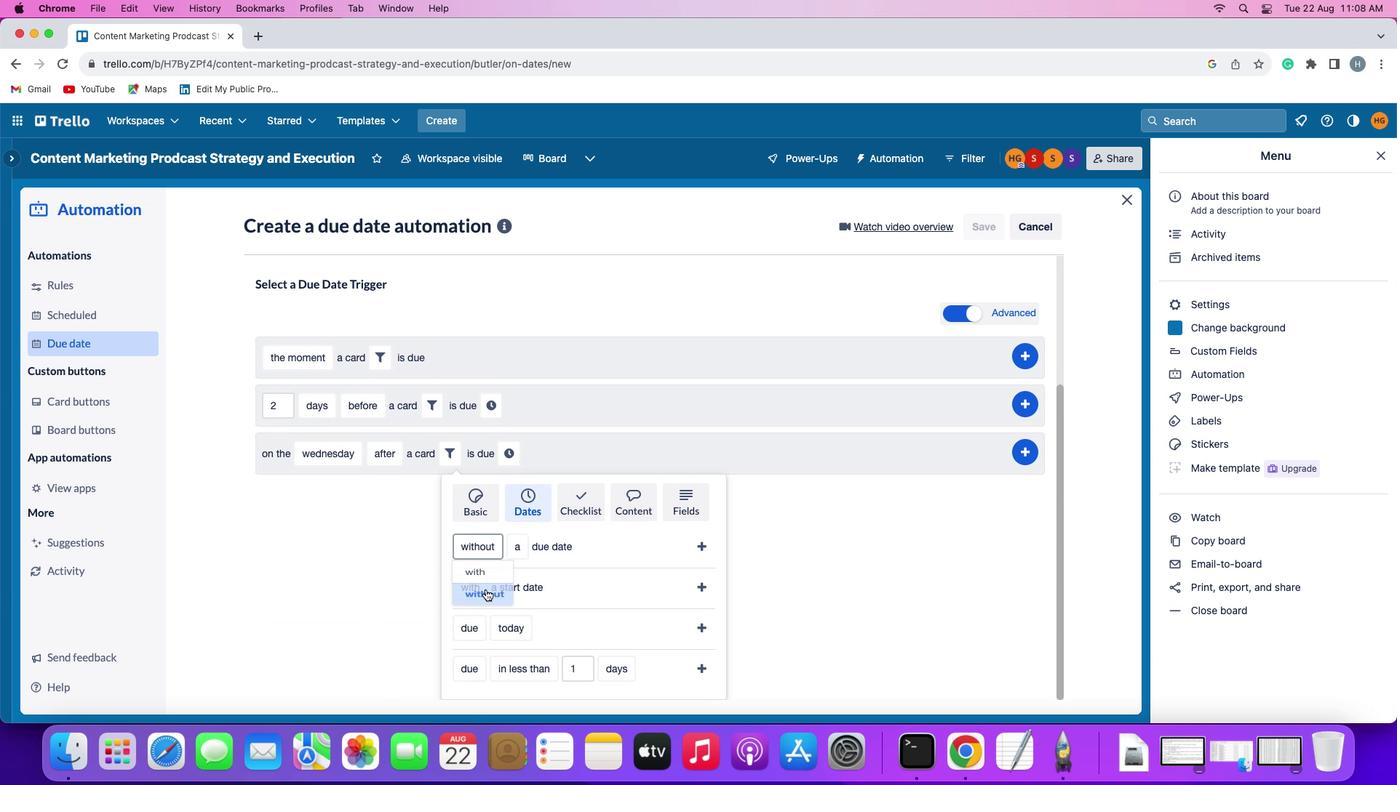 
Action: Mouse moved to (517, 551)
Screenshot: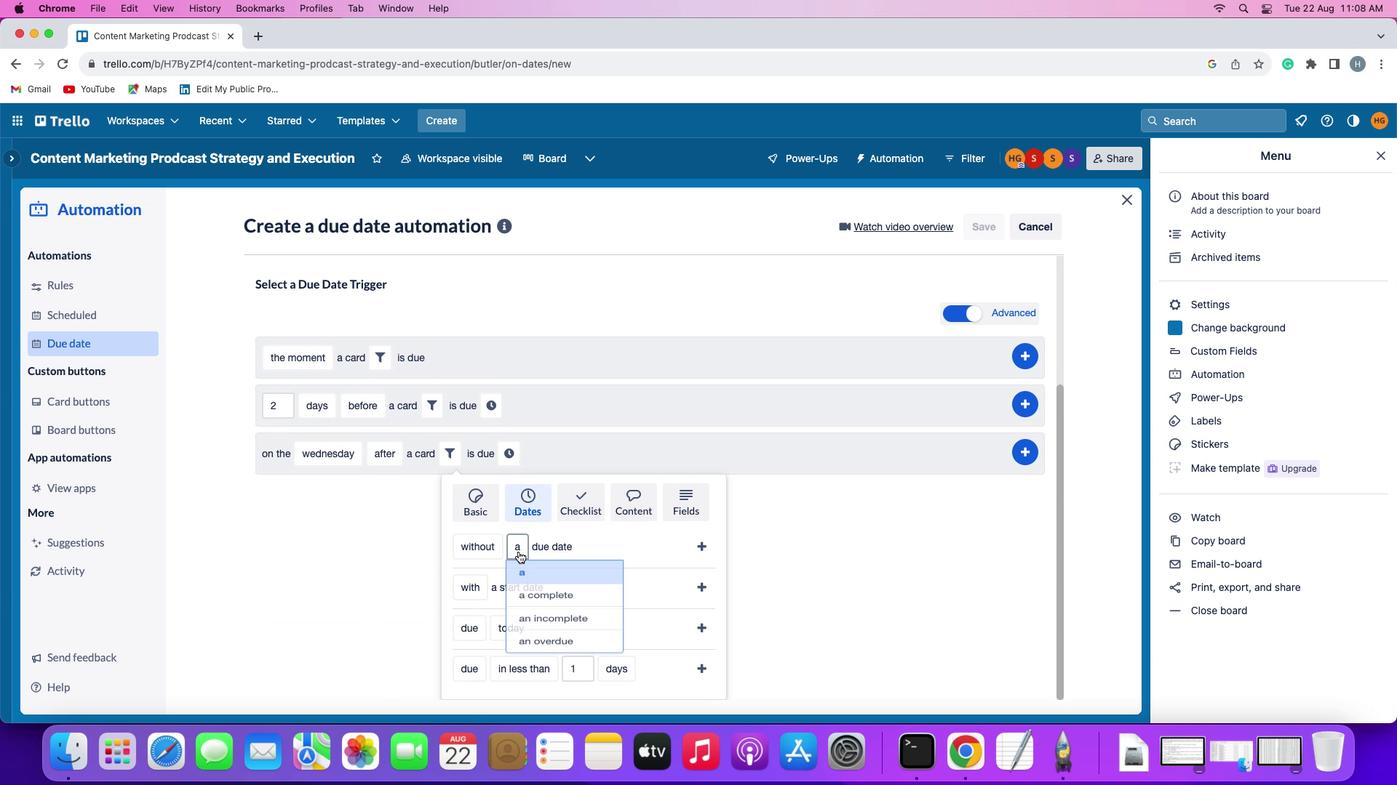 
Action: Mouse pressed left at (517, 551)
Screenshot: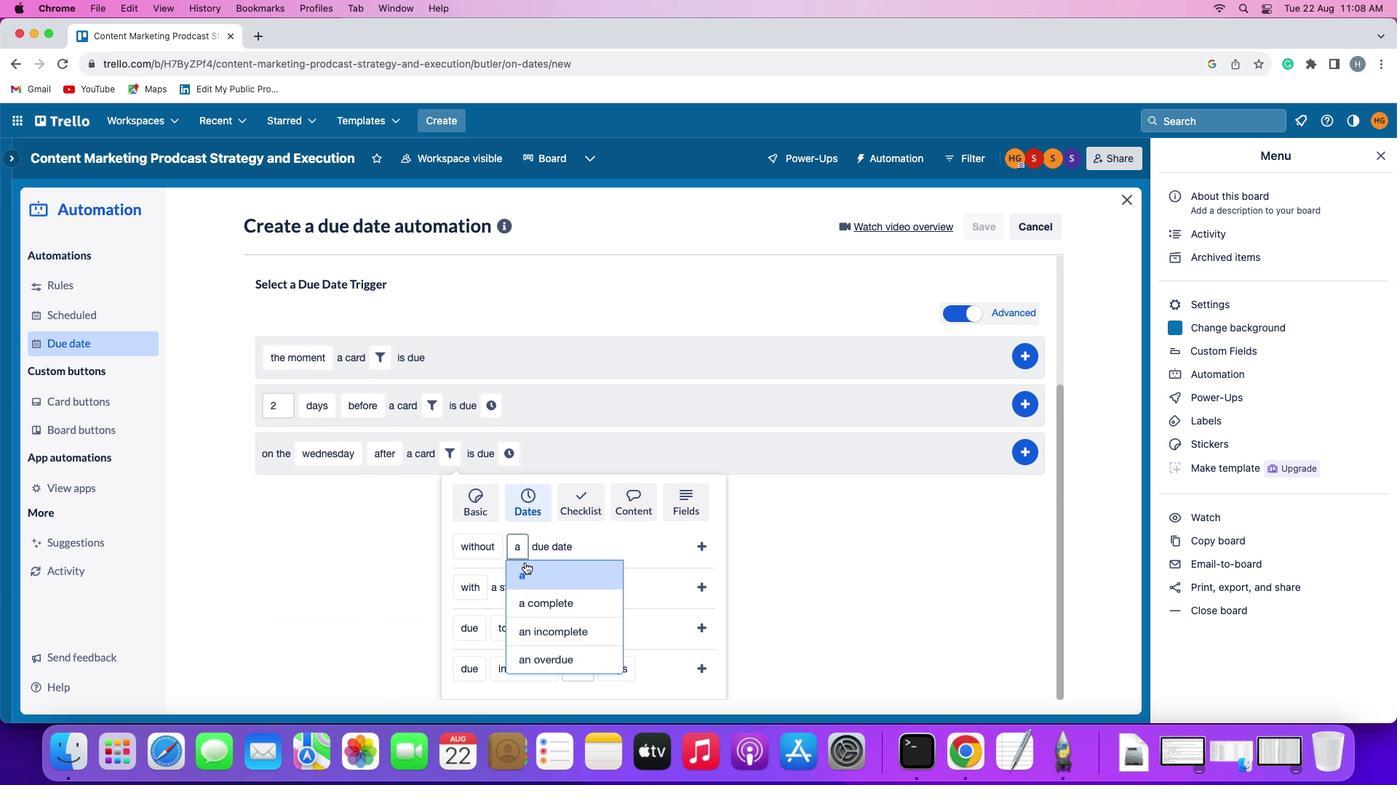 
Action: Mouse moved to (543, 656)
Screenshot: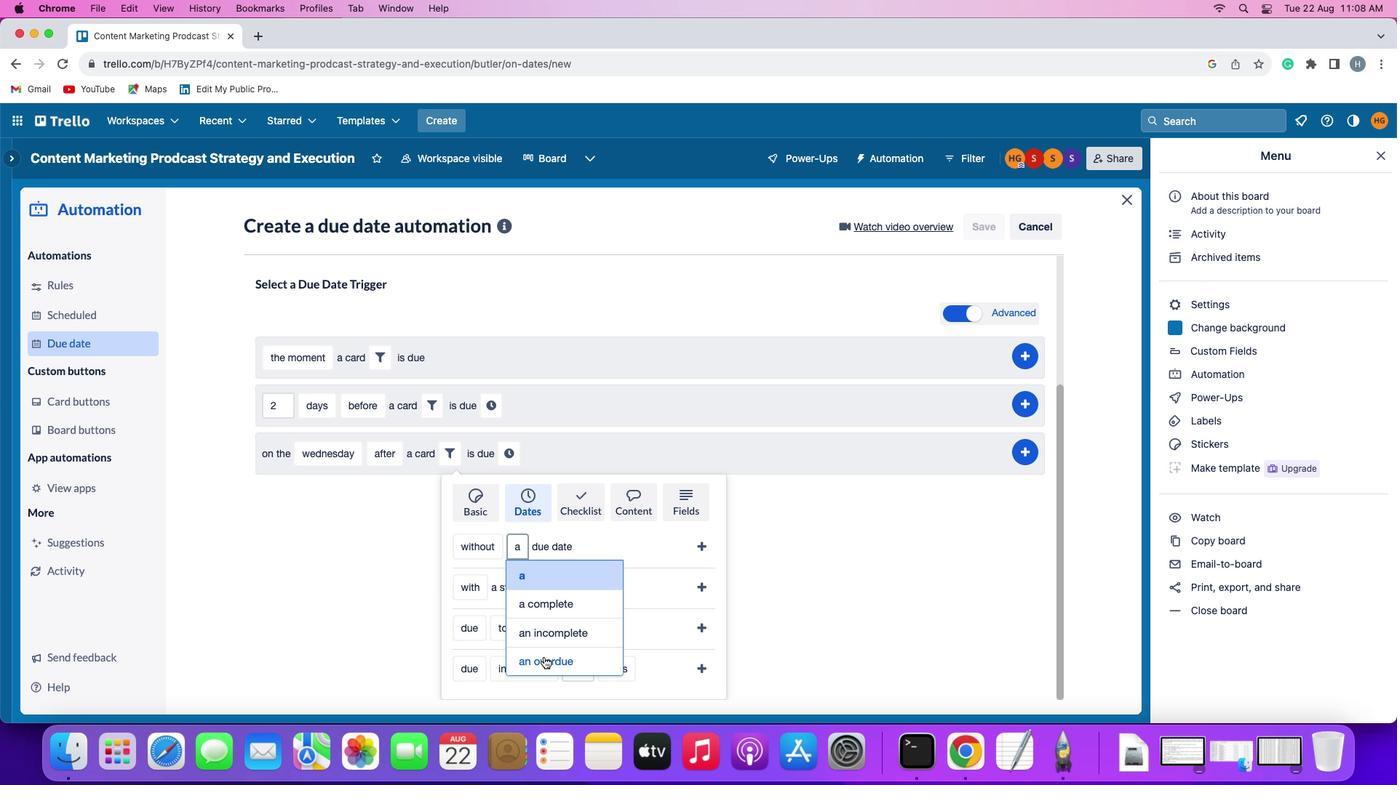 
Action: Mouse pressed left at (543, 656)
Screenshot: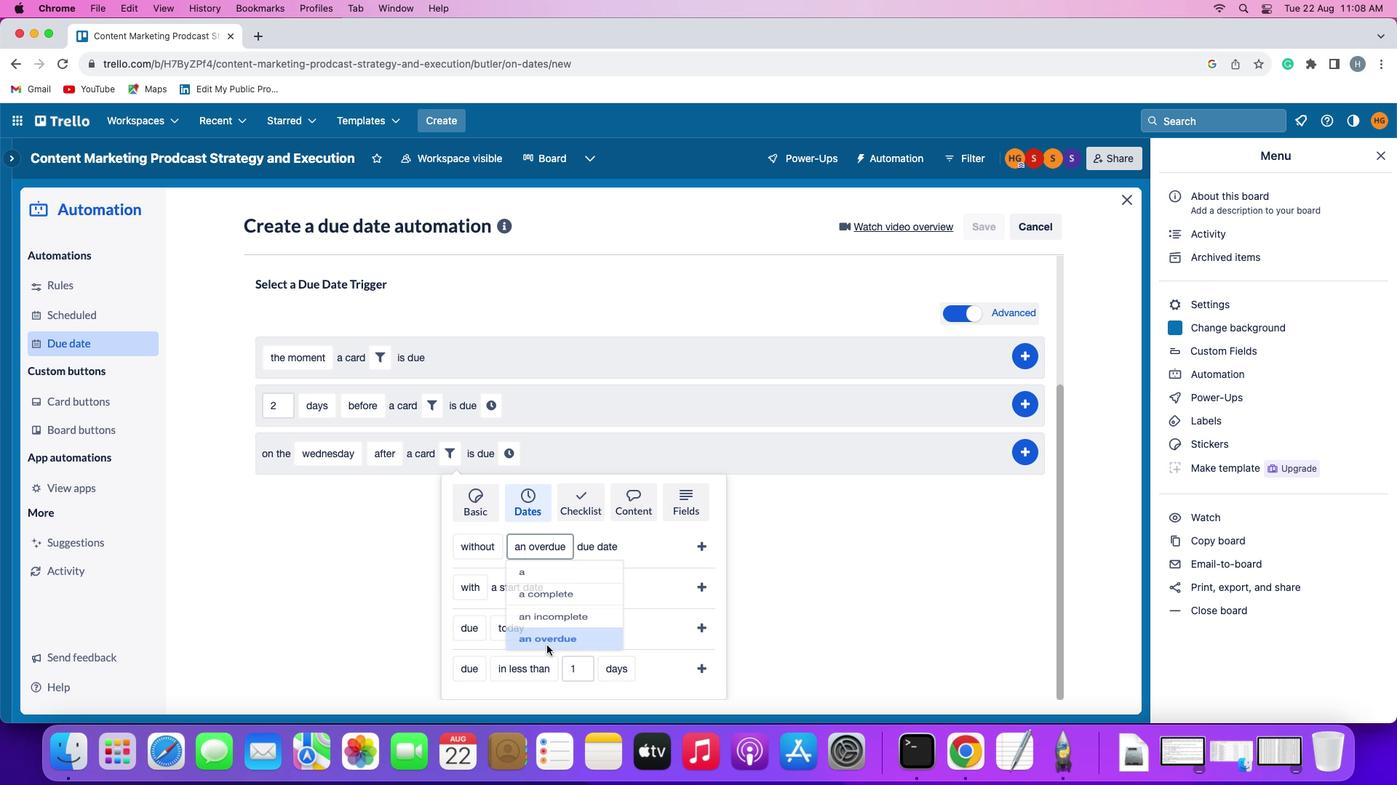 
Action: Mouse moved to (702, 547)
Screenshot: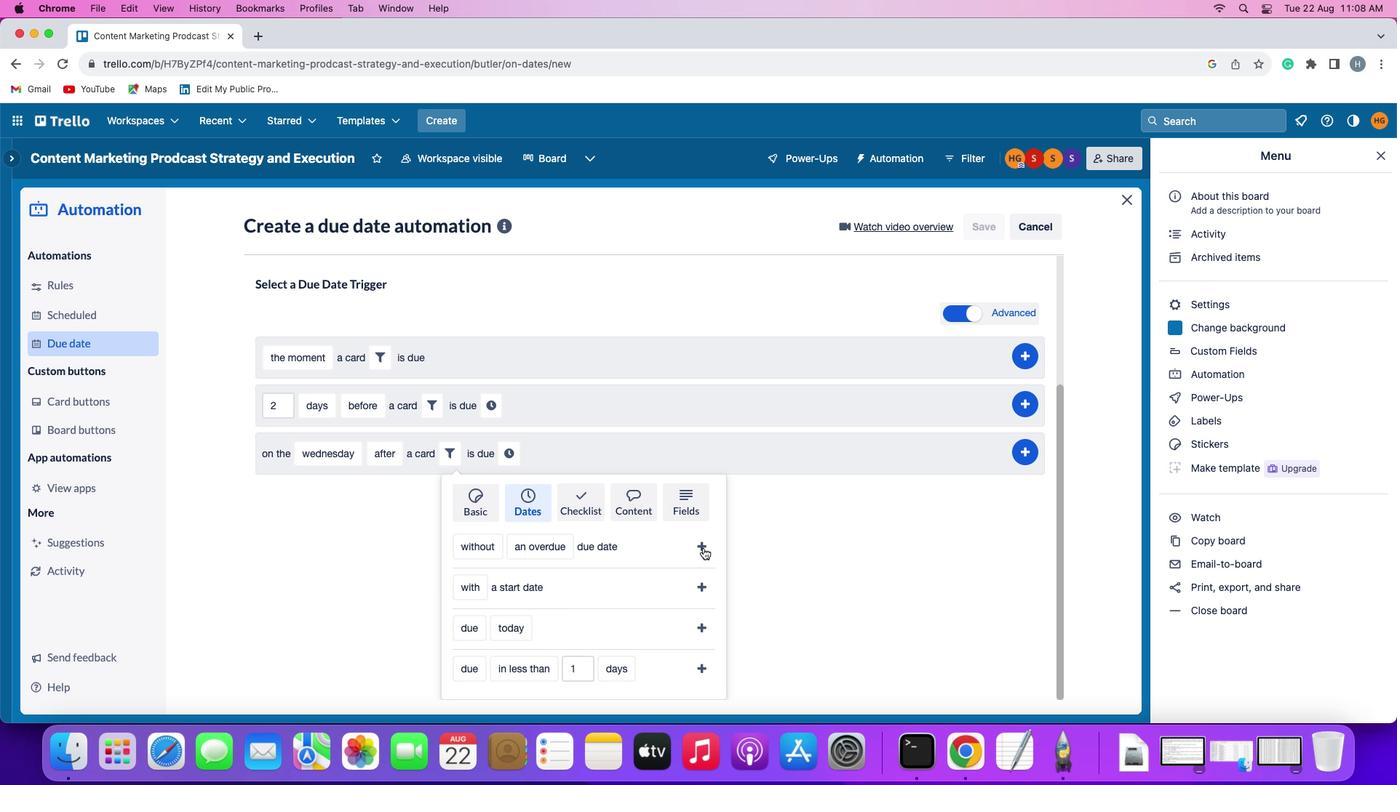 
Action: Mouse pressed left at (702, 547)
Screenshot: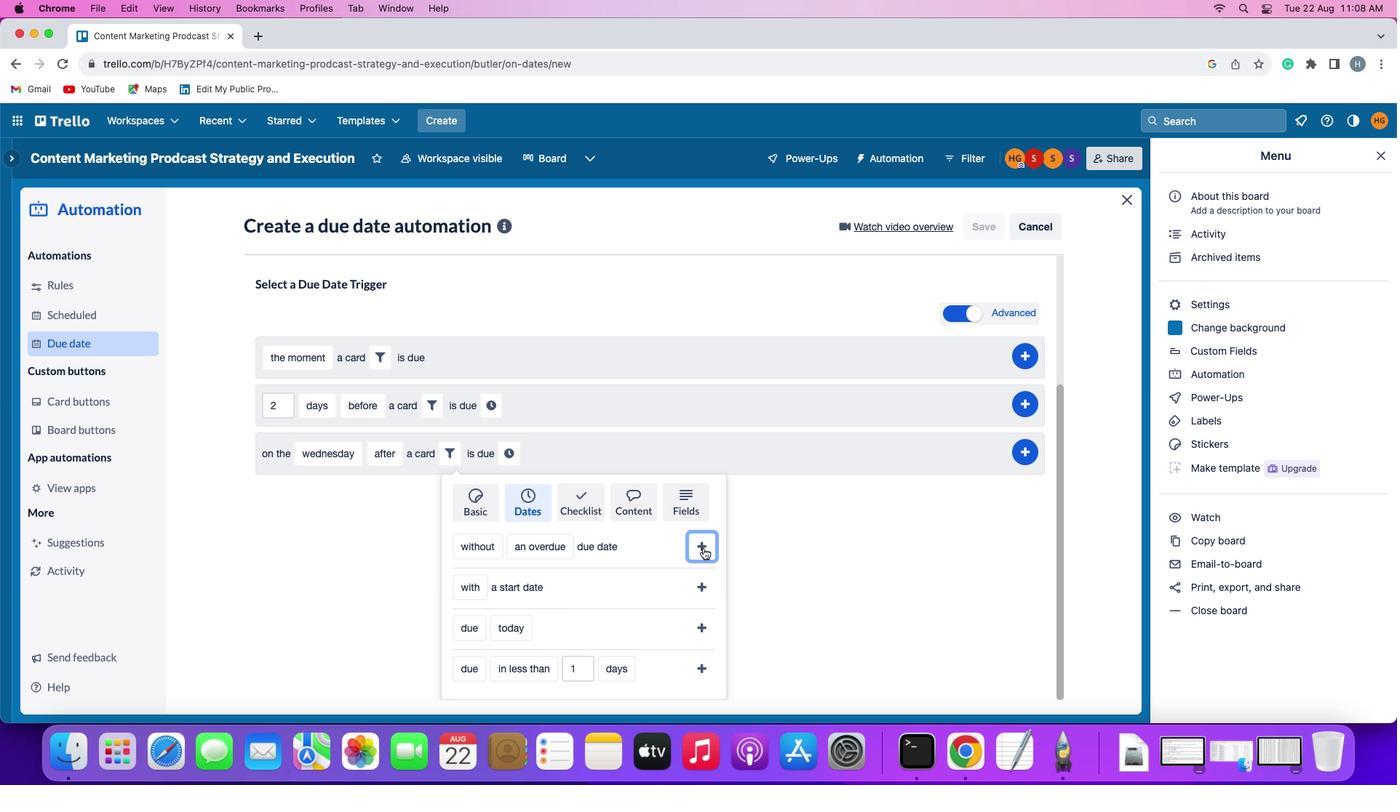 
Action: Mouse moved to (670, 635)
Screenshot: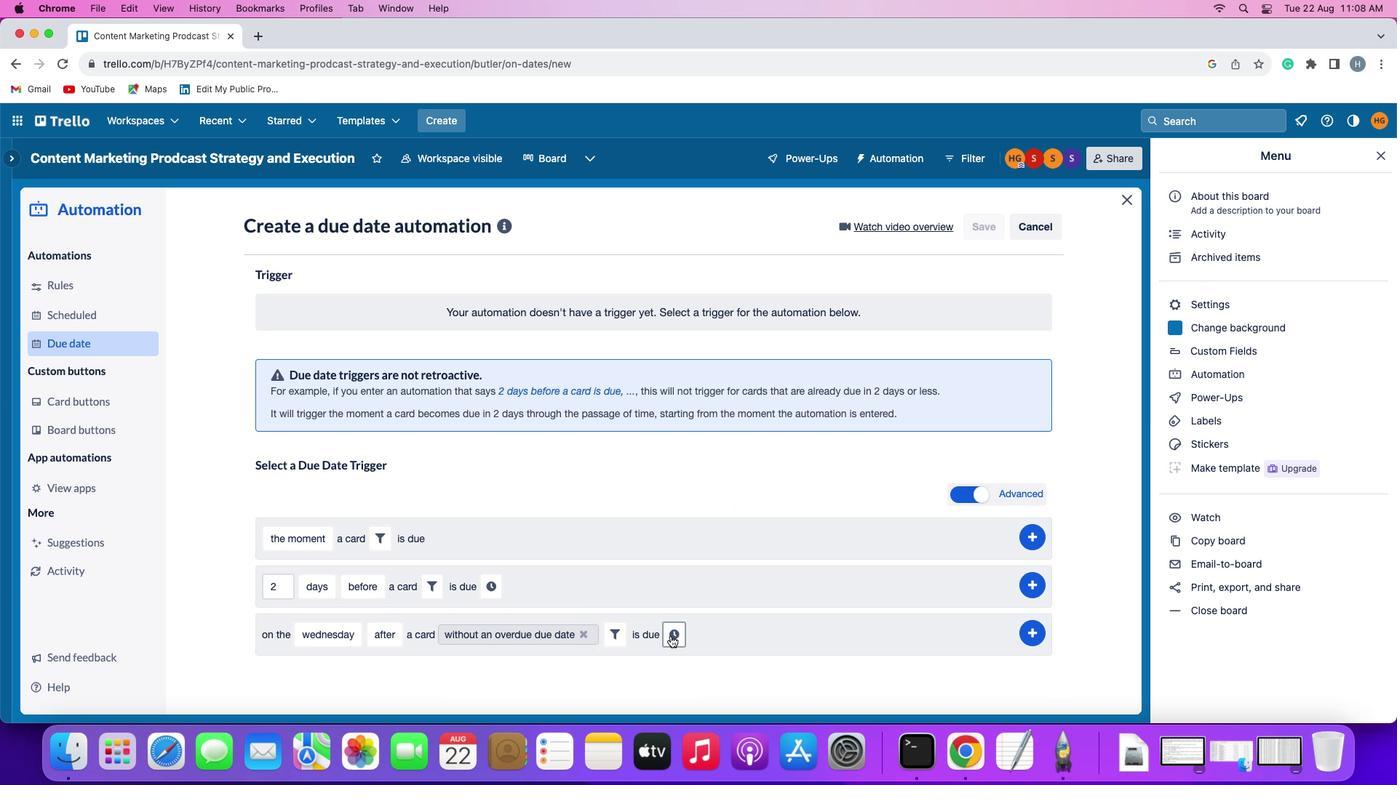 
Action: Mouse pressed left at (670, 635)
Screenshot: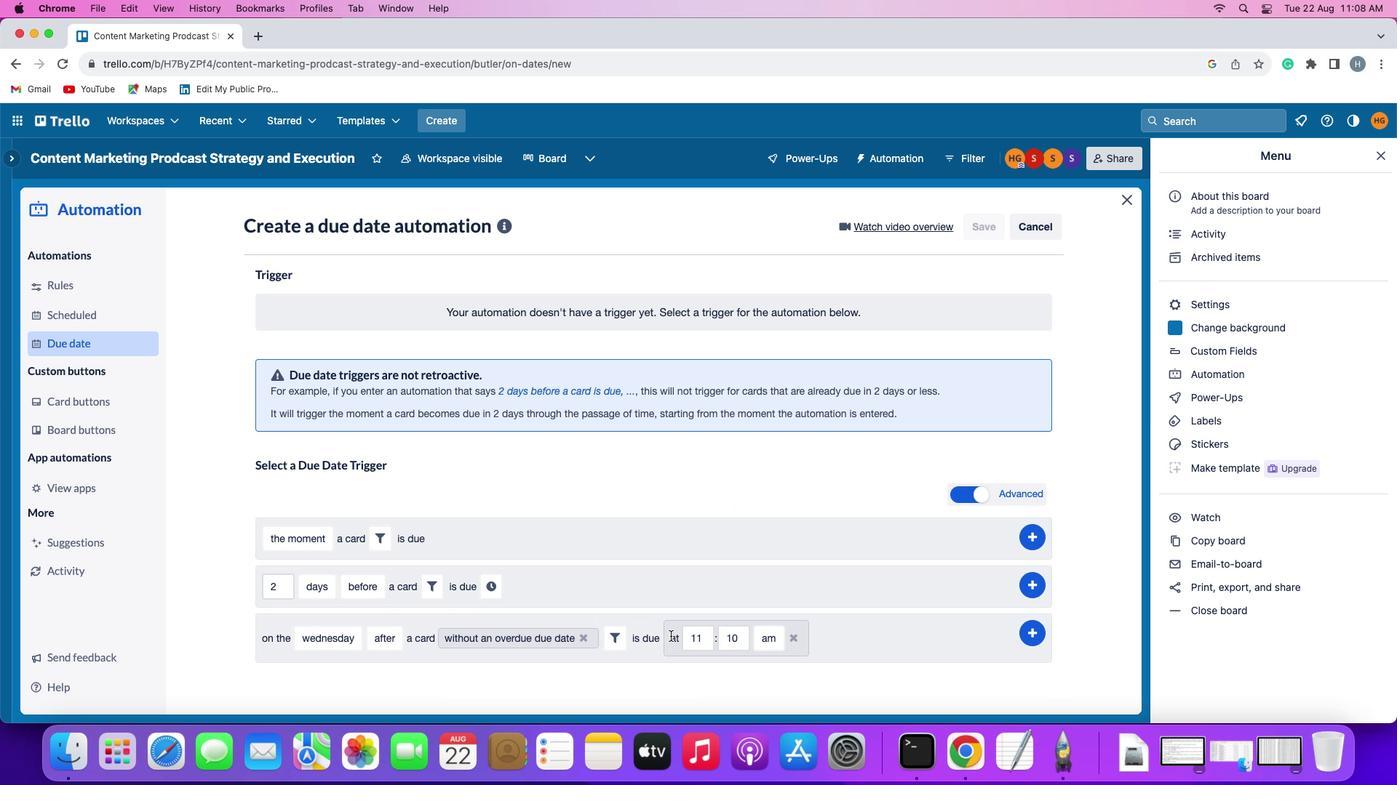 
Action: Mouse moved to (743, 635)
Screenshot: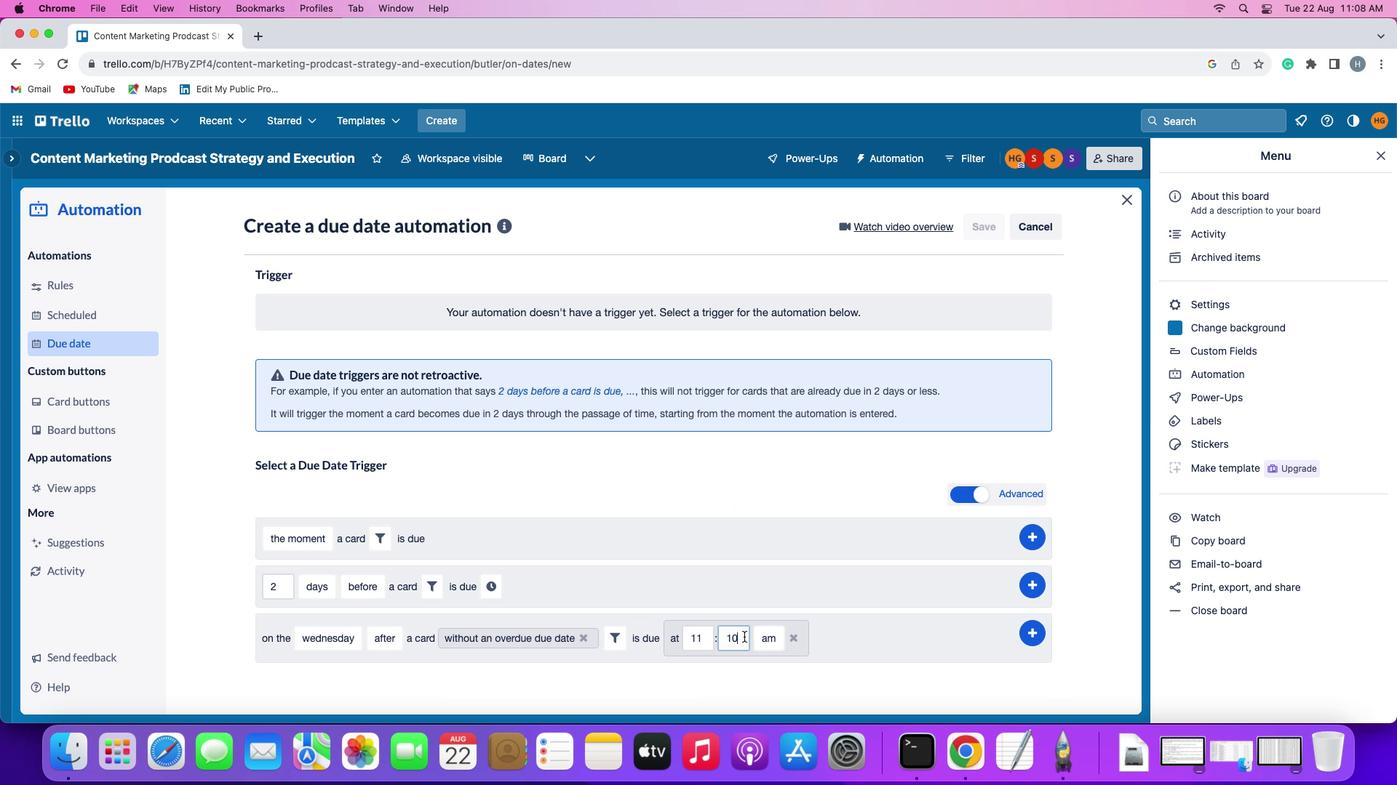 
Action: Mouse pressed left at (743, 635)
Screenshot: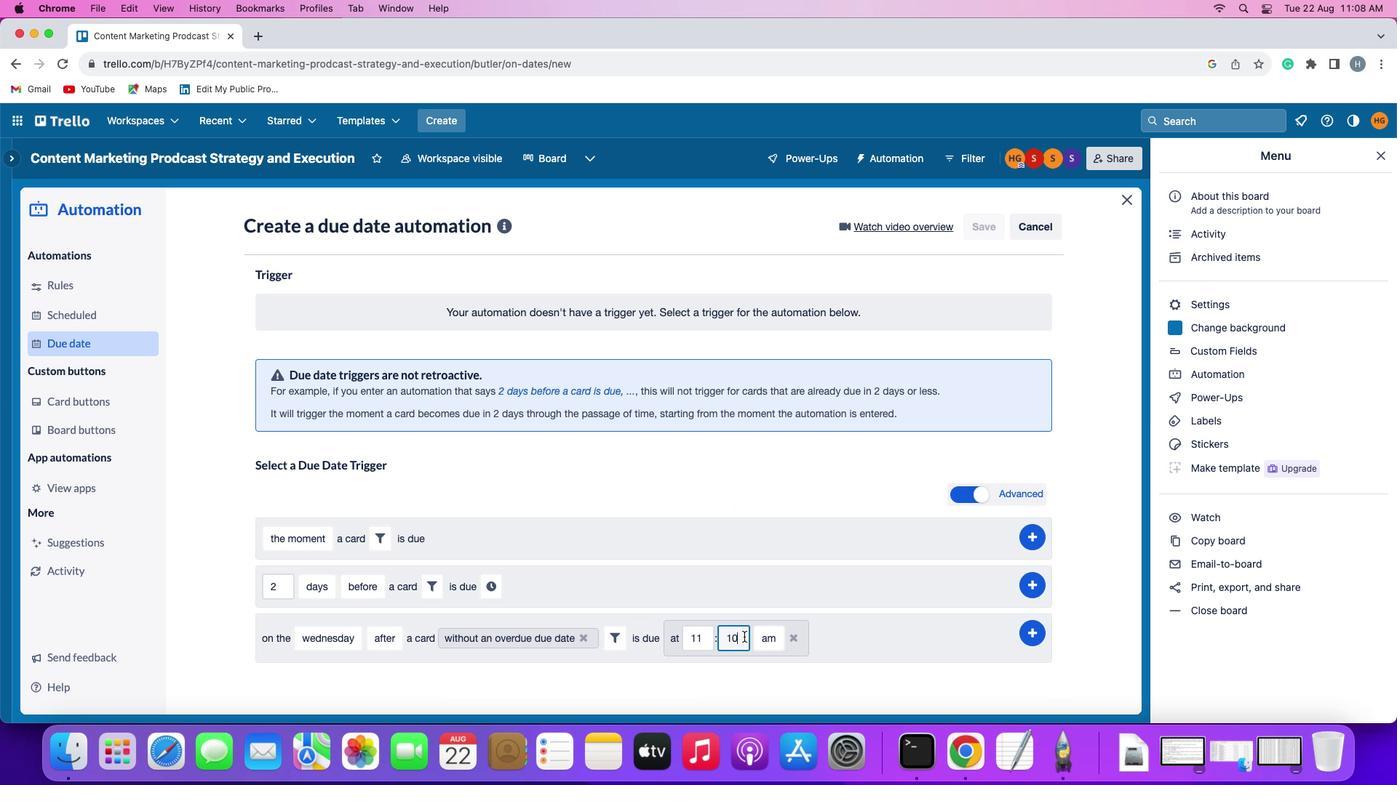 
Action: Mouse moved to (743, 634)
Screenshot: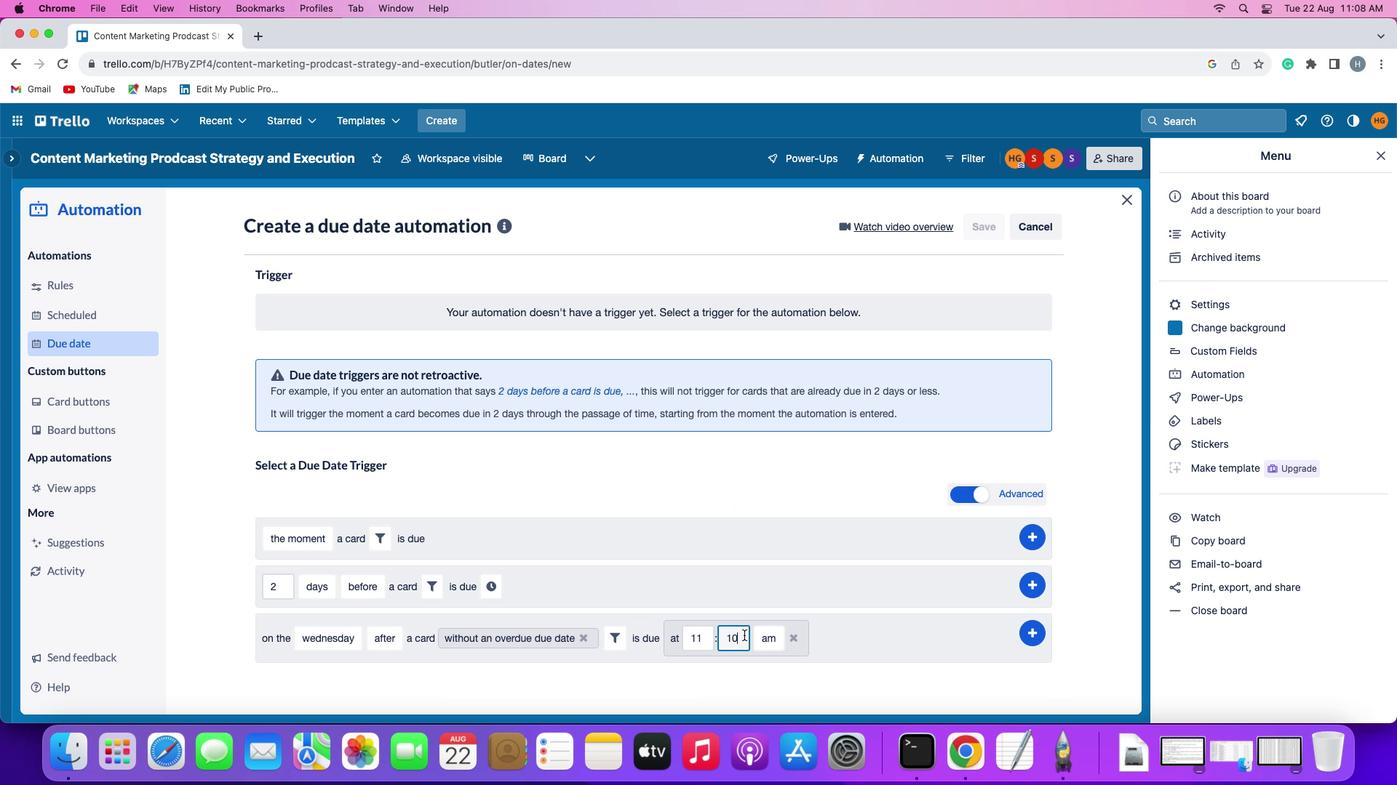 
Action: Key pressed Key.backspaceKey.backspace'0''0'
Screenshot: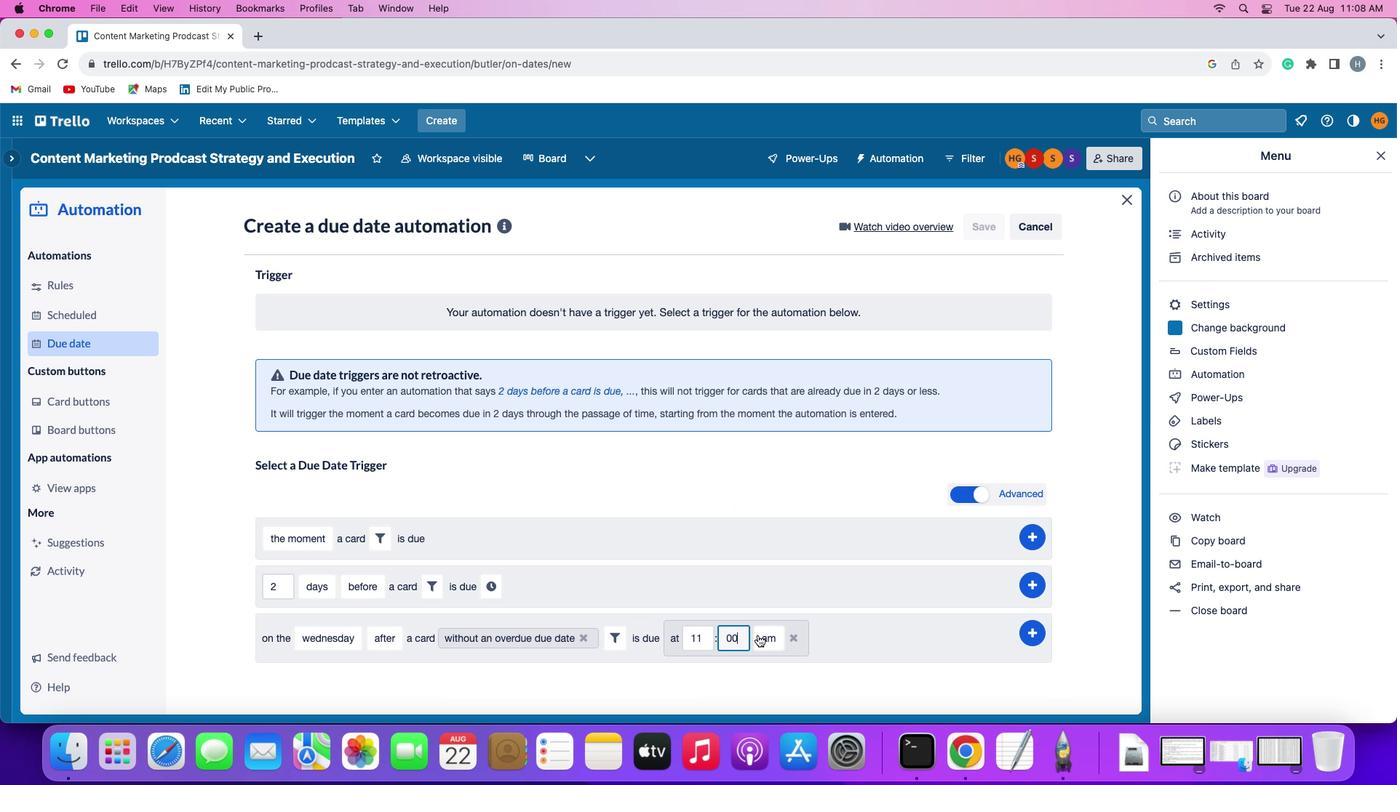 
Action: Mouse moved to (1032, 629)
Screenshot: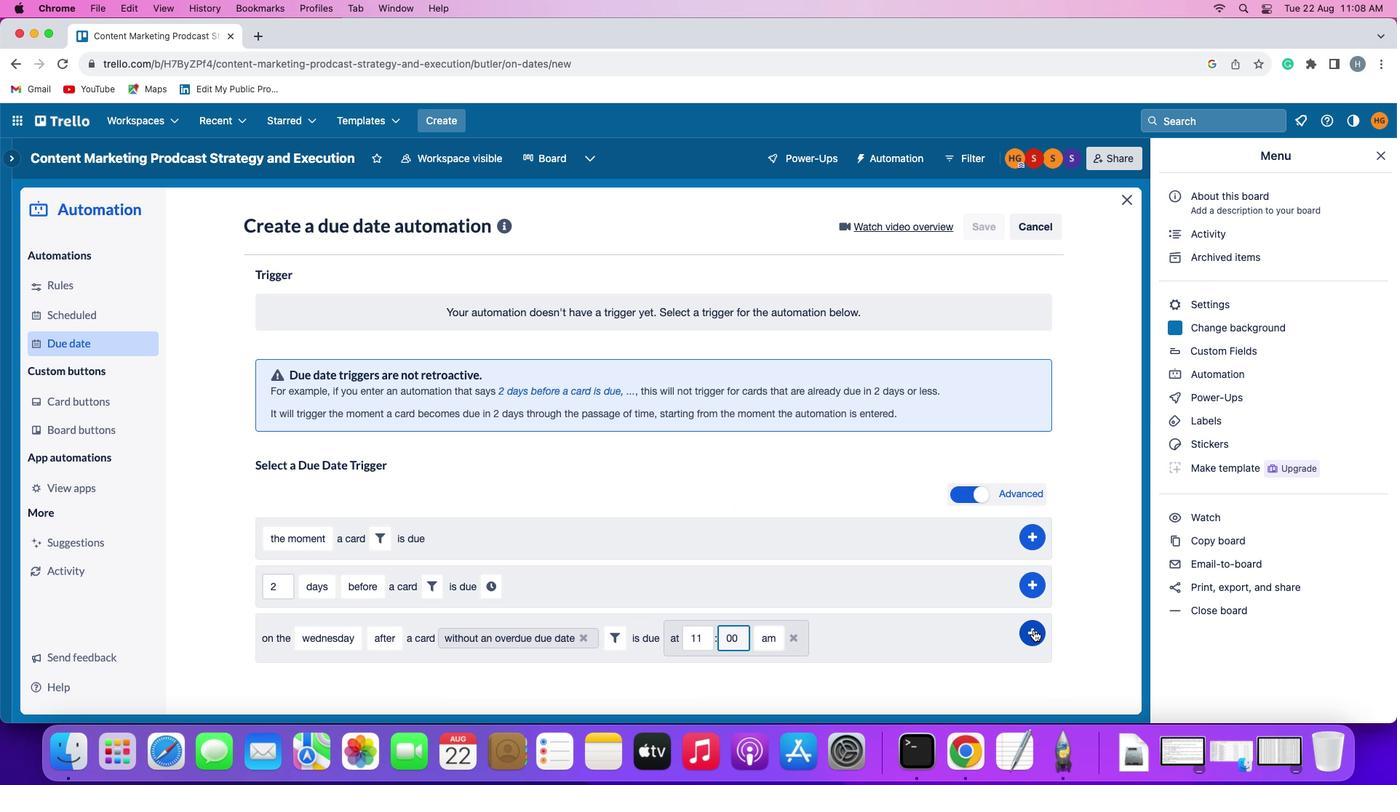 
Action: Mouse pressed left at (1032, 629)
Screenshot: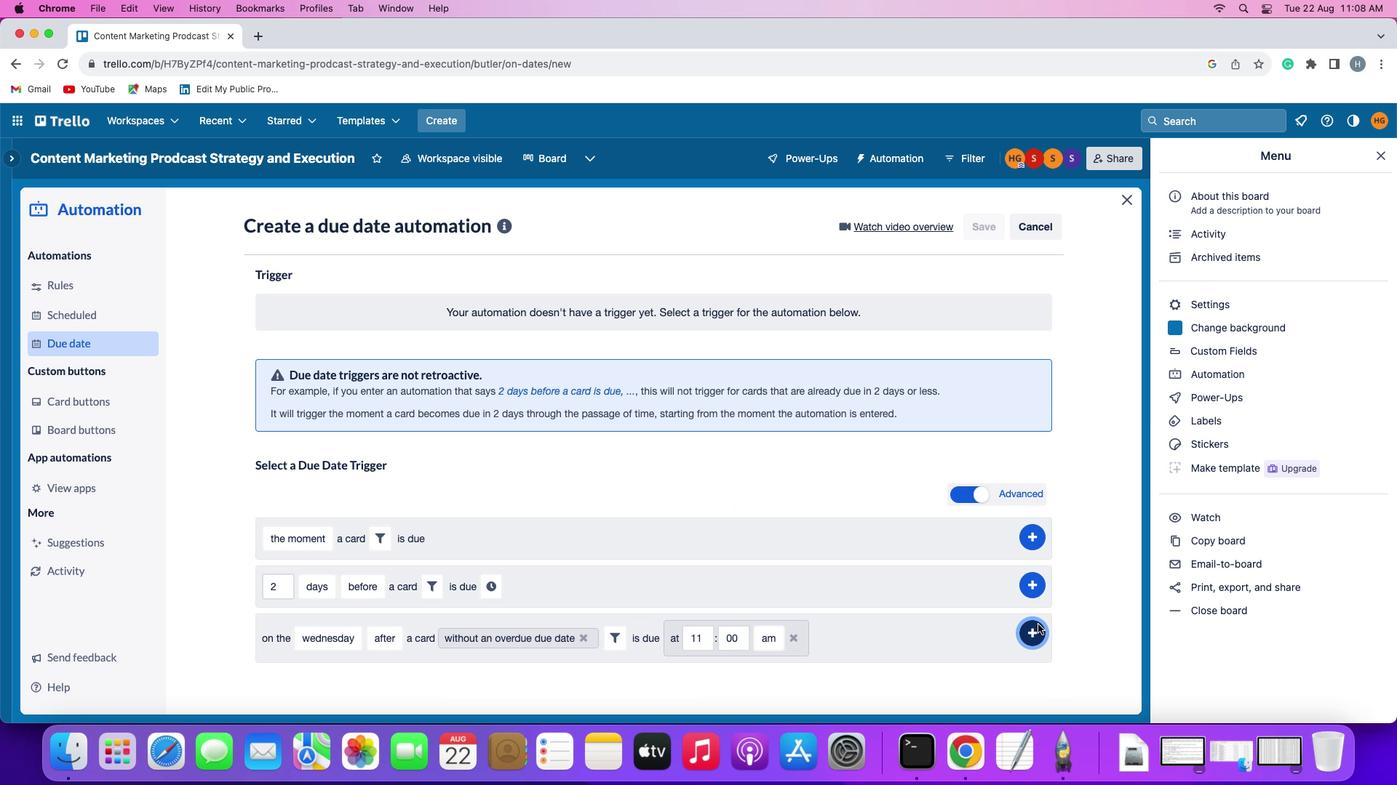 
Action: Mouse moved to (1074, 515)
Screenshot: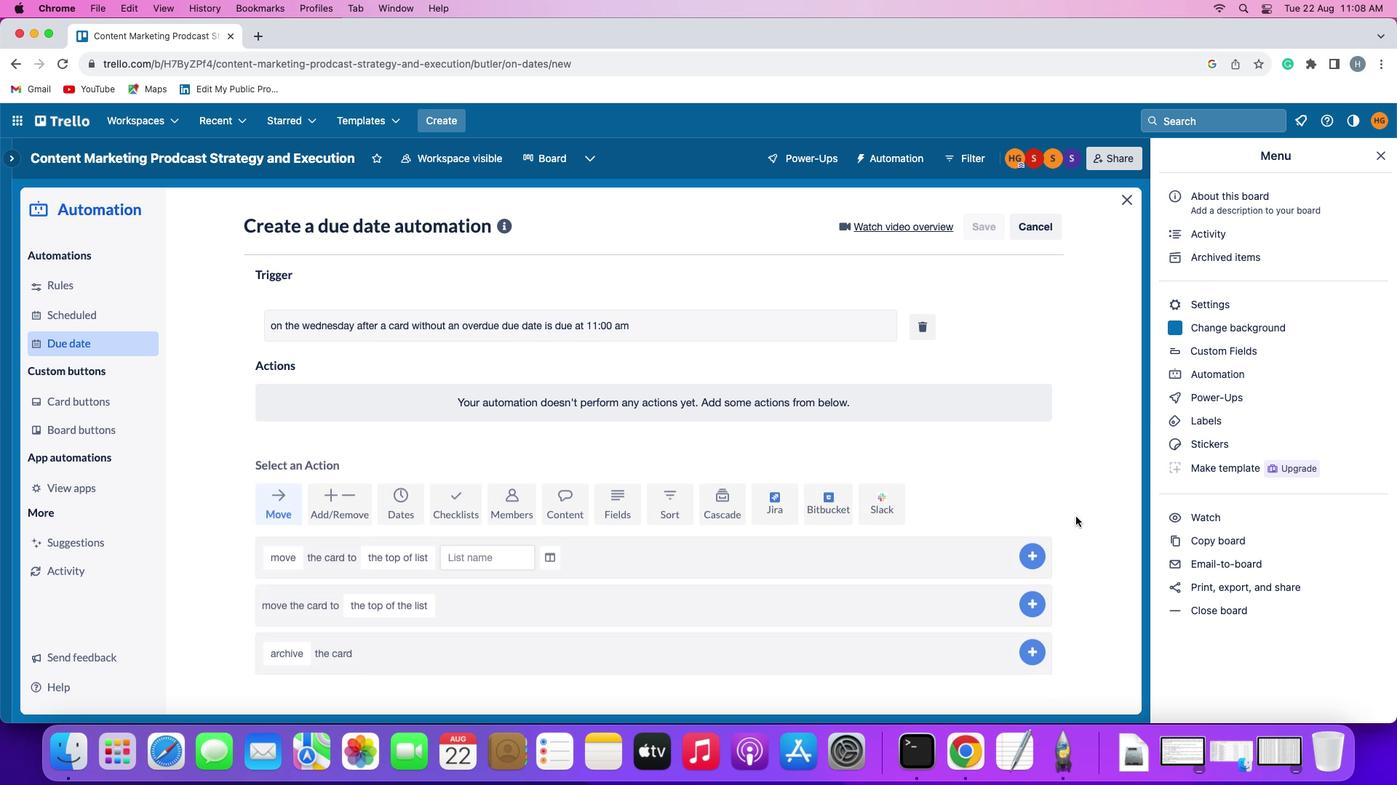 
